 Task: Open Card Card0000000065 in Board Board0000000017 in Workspace WS0000000006 in Trello. Add Member mailaustralia7@gmail.com to Card Card0000000065 in Board Board0000000017 in Workspace WS0000000006 in Trello. Add Purple Label titled Label0000000065 to Card Card0000000065 in Board Board0000000017 in Workspace WS0000000006 in Trello. Add Checklist CL0000000065 to Card Card0000000065 in Board Board0000000017 in Workspace WS0000000006 in Trello. Add Dates with Start Date as Aug 01 2023 and Due Date as Aug 31 2023 to Card Card0000000065 in Board Board0000000017 in Workspace WS0000000006 in Trello
Action: Mouse moved to (373, 425)
Screenshot: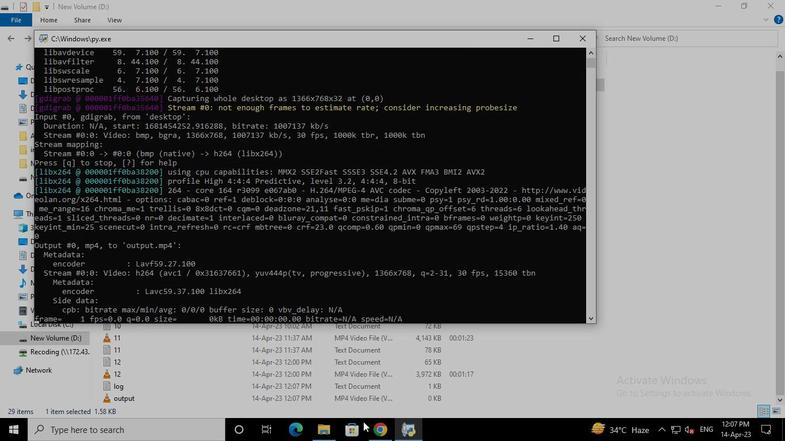 
Action: Mouse pressed left at (373, 425)
Screenshot: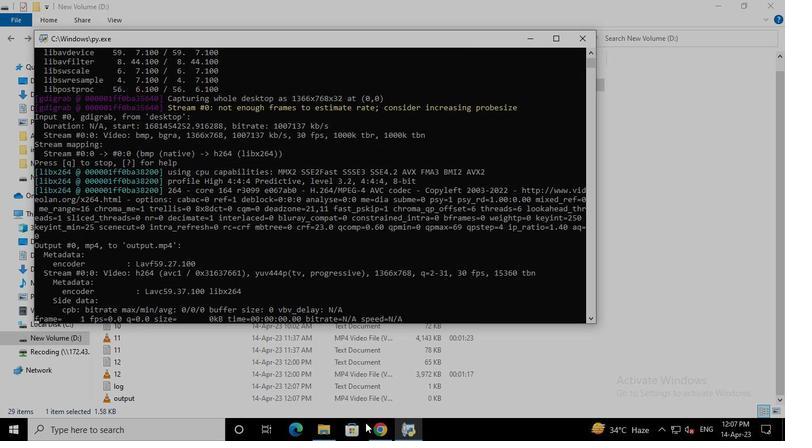 
Action: Mouse moved to (387, 295)
Screenshot: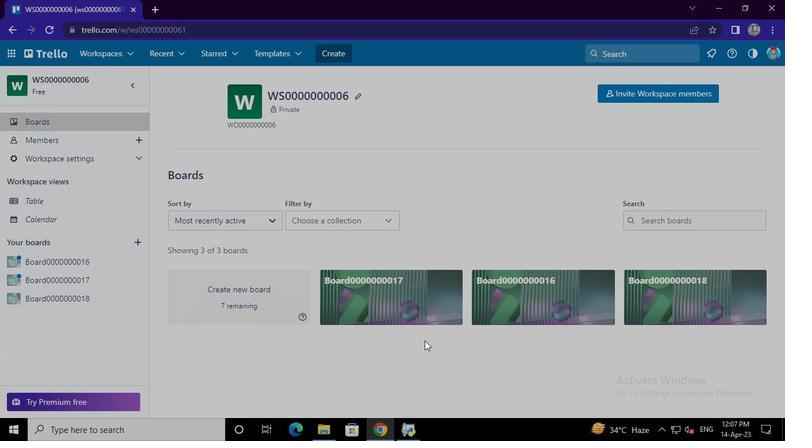 
Action: Mouse pressed left at (387, 295)
Screenshot: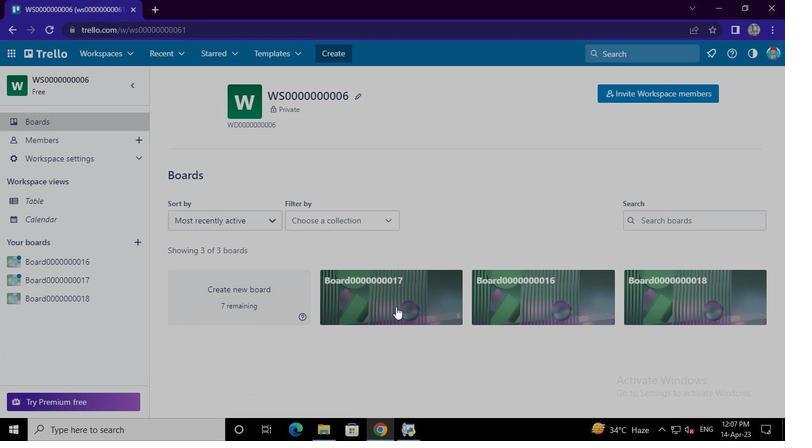 
Action: Mouse moved to (296, 127)
Screenshot: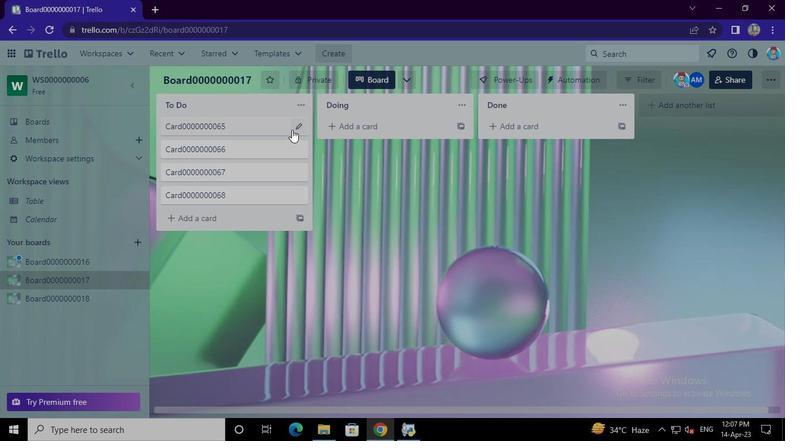 
Action: Mouse pressed left at (296, 127)
Screenshot: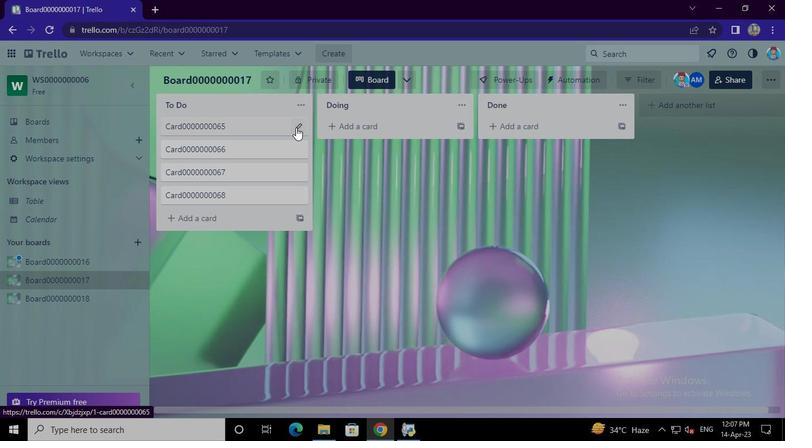 
Action: Mouse moved to (330, 130)
Screenshot: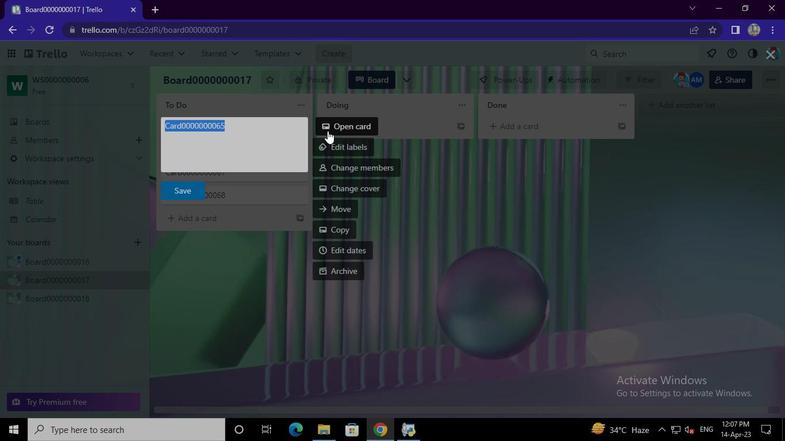 
Action: Mouse pressed left at (330, 130)
Screenshot: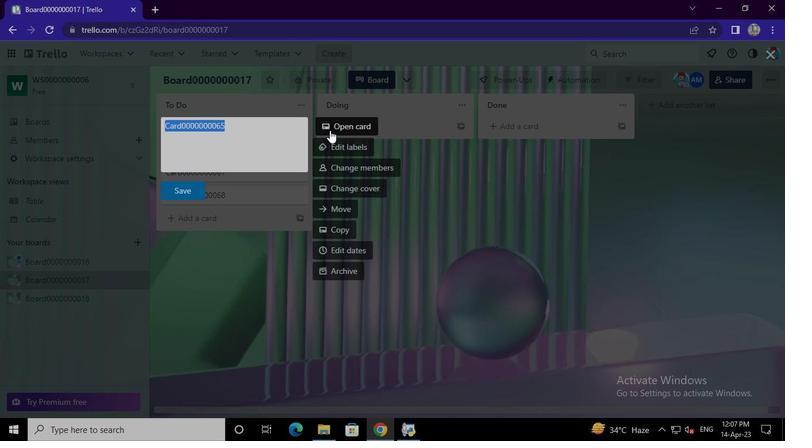 
Action: Mouse moved to (526, 188)
Screenshot: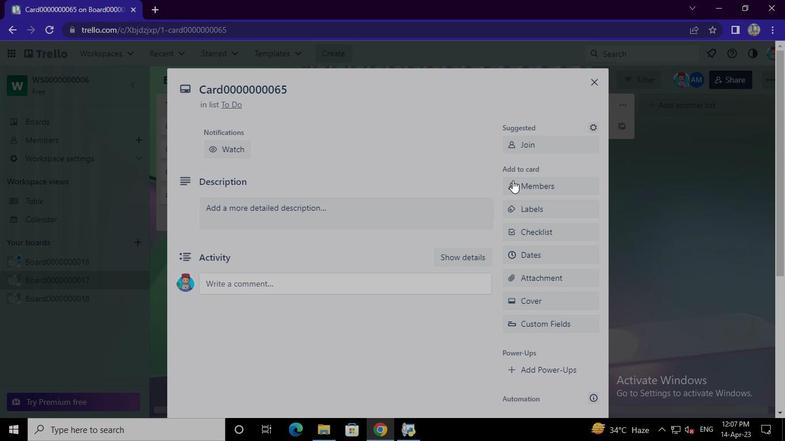 
Action: Mouse pressed left at (526, 188)
Screenshot: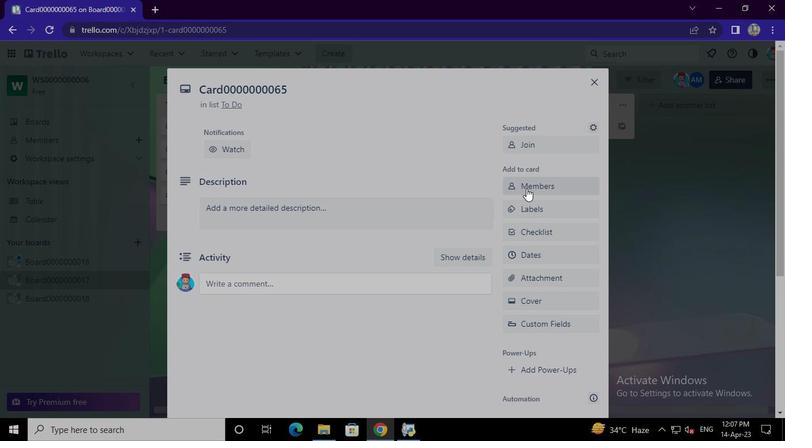 
Action: Mouse moved to (538, 239)
Screenshot: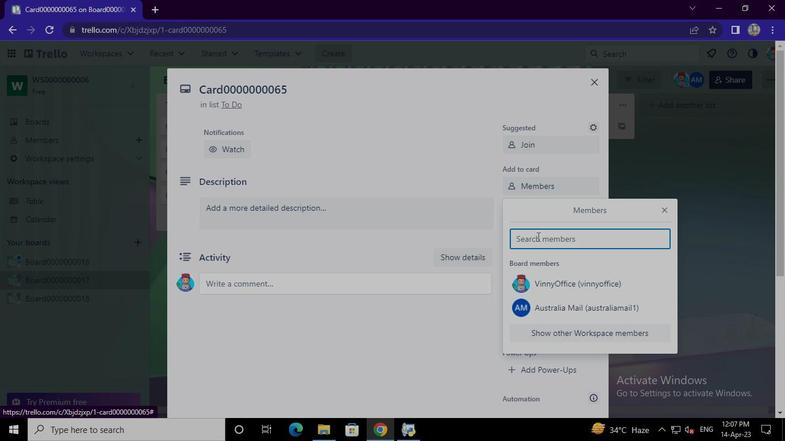 
Action: Mouse pressed left at (538, 239)
Screenshot: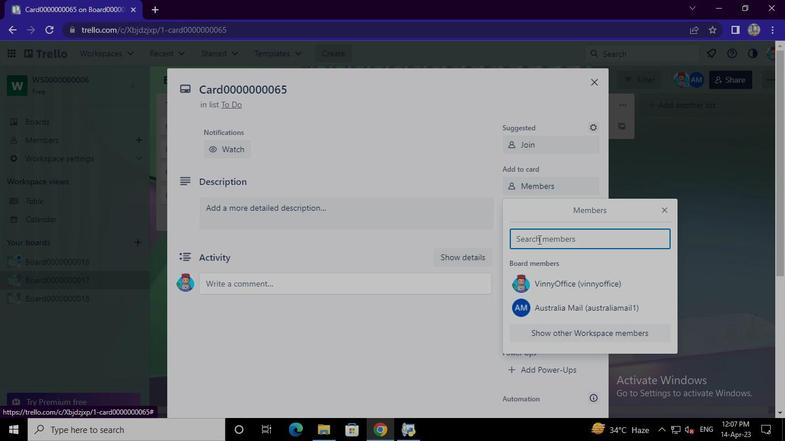 
Action: Mouse moved to (534, 240)
Screenshot: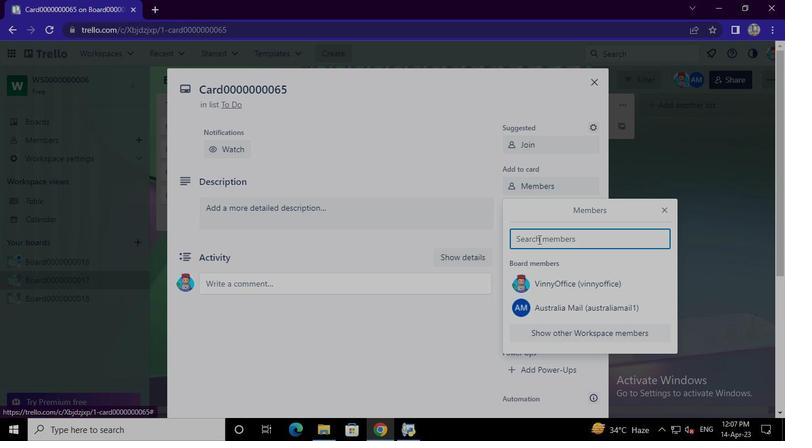 
Action: Keyboard Key.shift
Screenshot: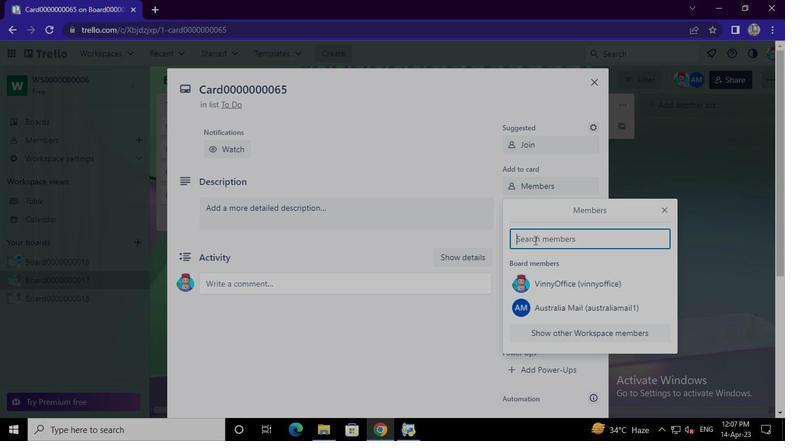 
Action: Keyboard M
Screenshot: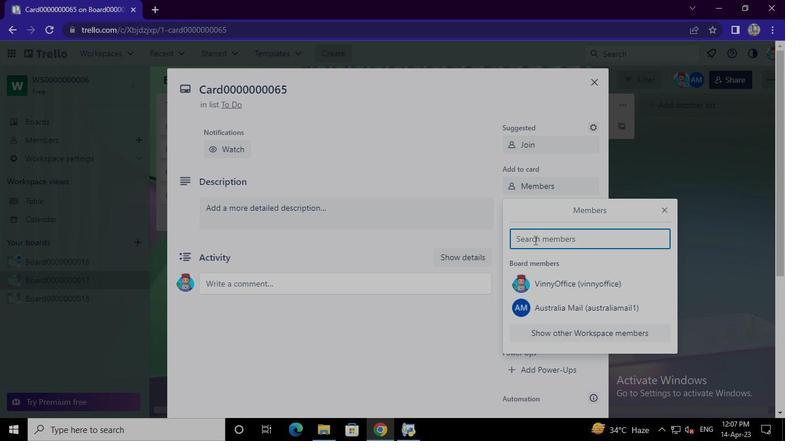 
Action: Keyboard a
Screenshot: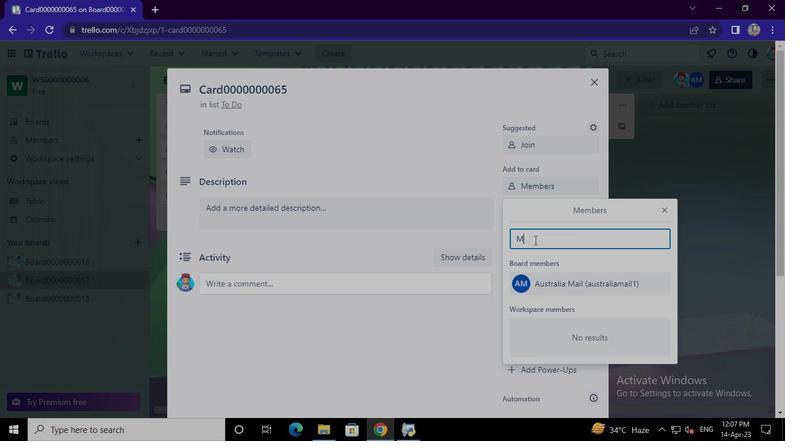 
Action: Keyboard i
Screenshot: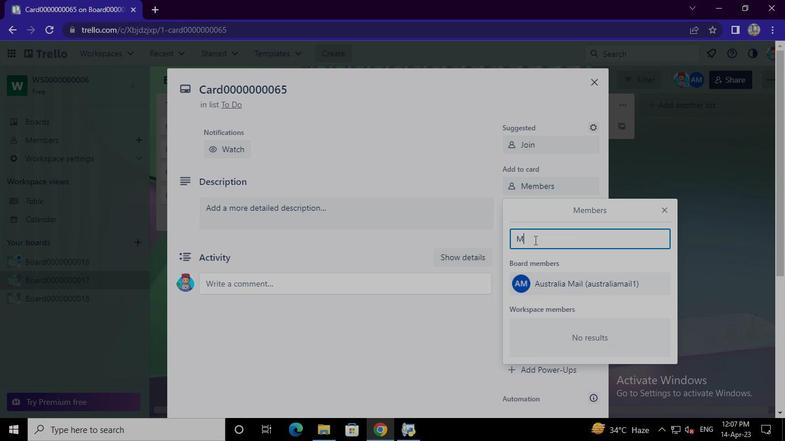 
Action: Keyboard l
Screenshot: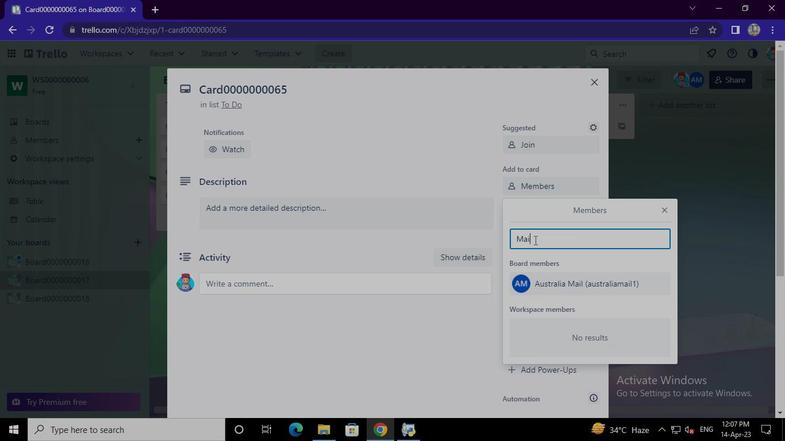 
Action: Keyboard a
Screenshot: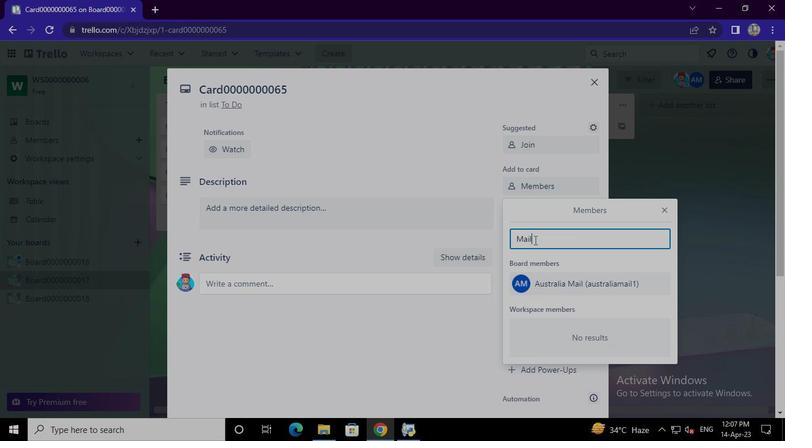 
Action: Keyboard y
Screenshot: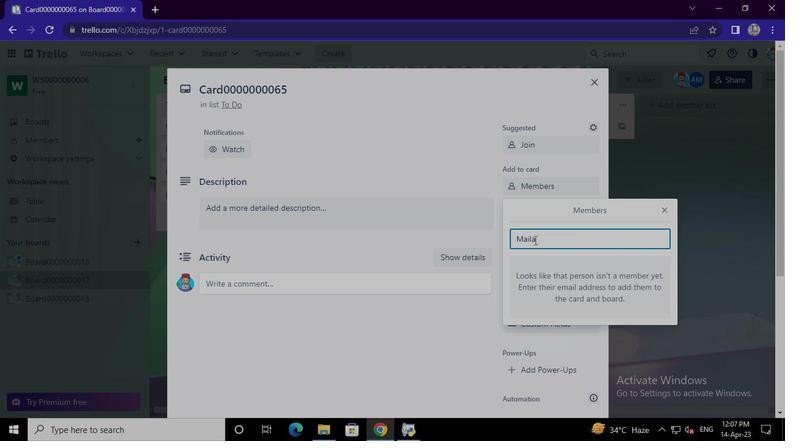 
Action: Keyboard Key.backspace
Screenshot: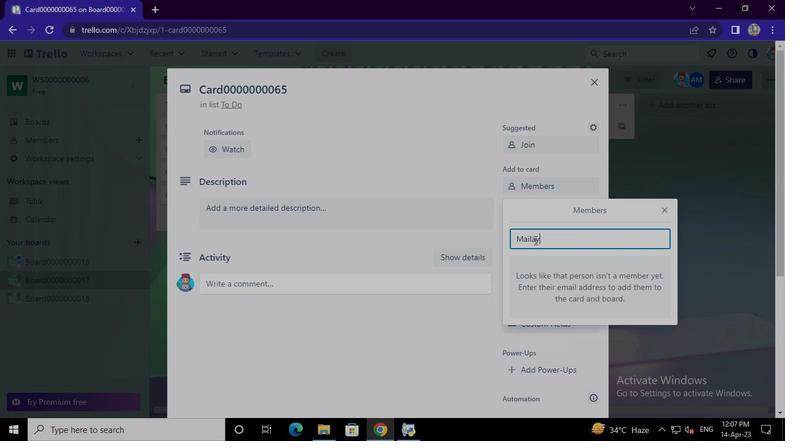 
Action: Keyboard u
Screenshot: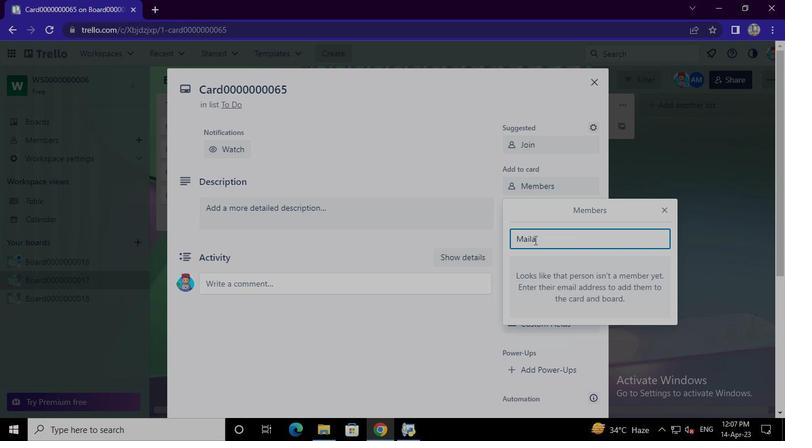 
Action: Keyboard s
Screenshot: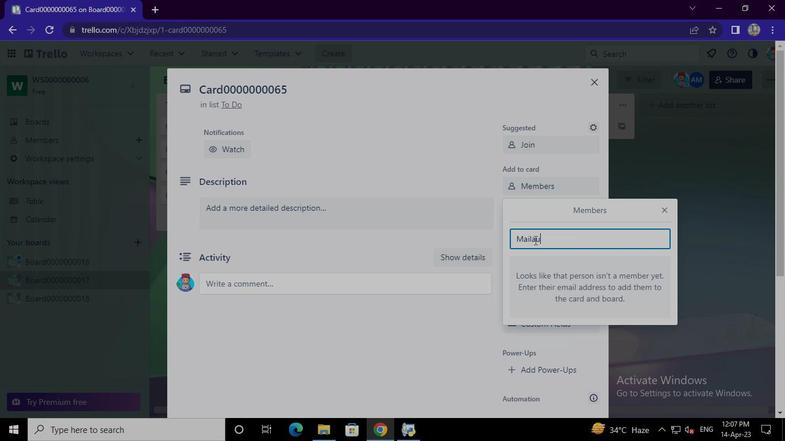 
Action: Keyboard t
Screenshot: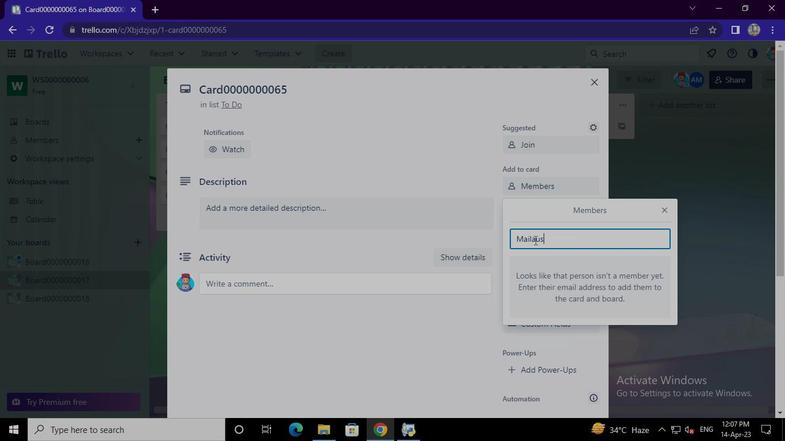 
Action: Keyboard r
Screenshot: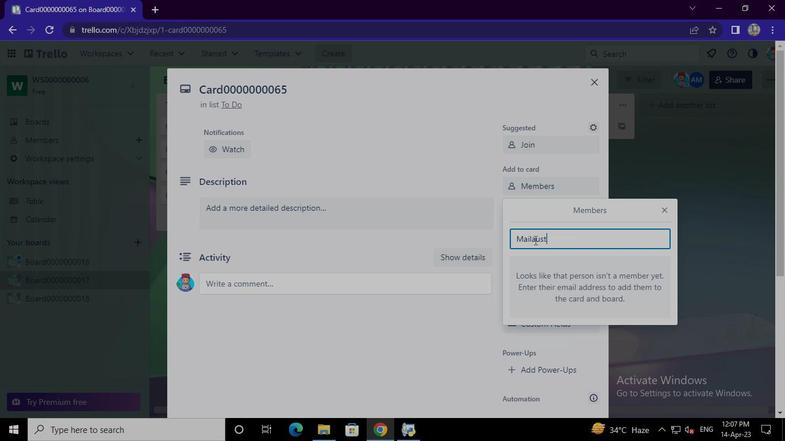 
Action: Keyboard a
Screenshot: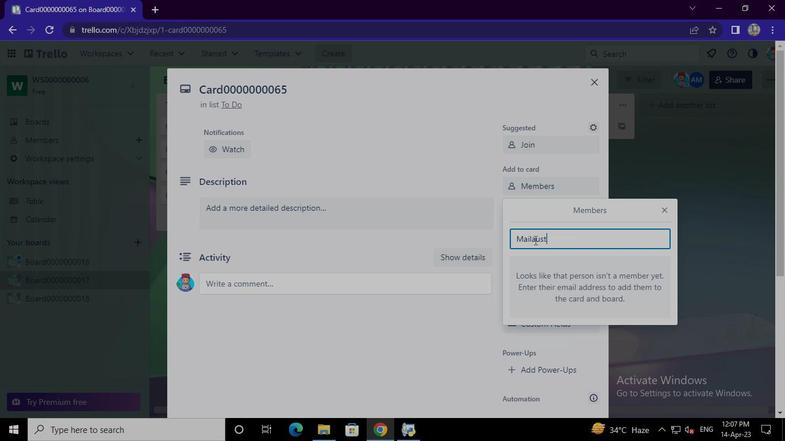 
Action: Keyboard l
Screenshot: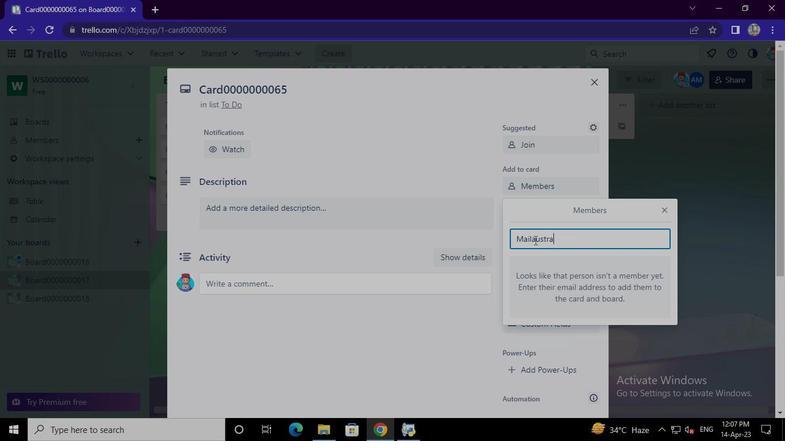 
Action: Keyboard i
Screenshot: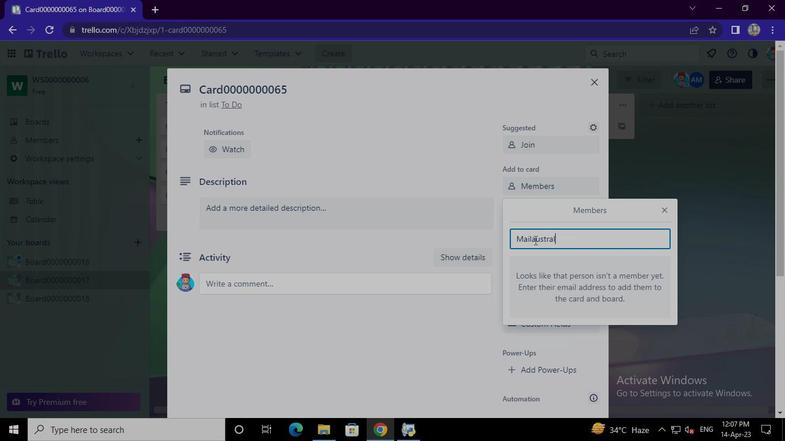 
Action: Keyboard a
Screenshot: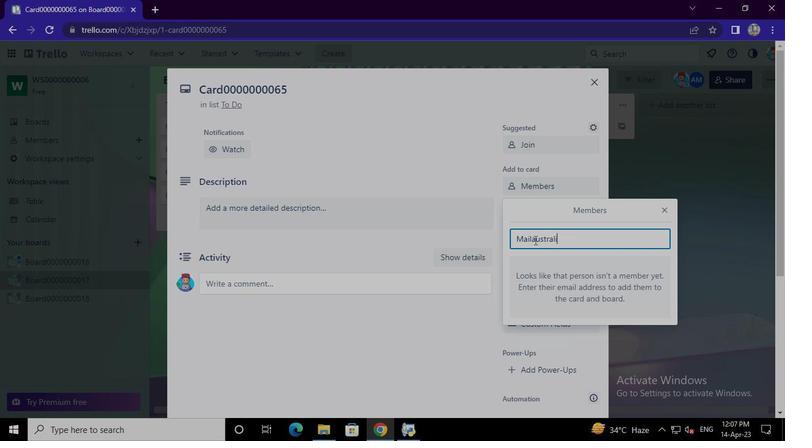 
Action: Keyboard <103>
Screenshot: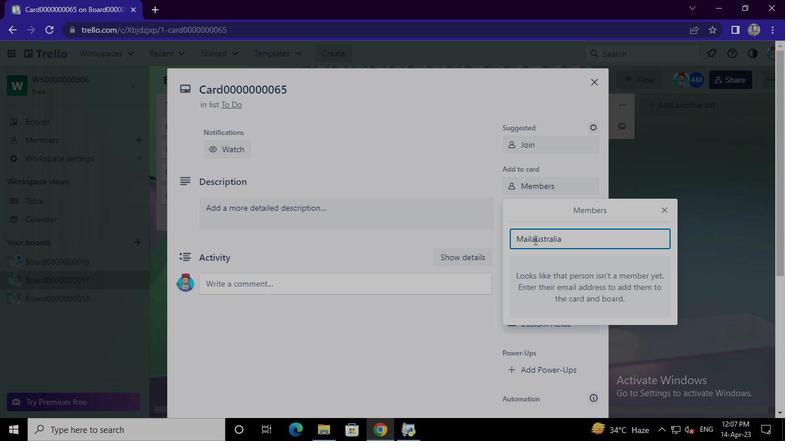 
Action: Keyboard Key.shift
Screenshot: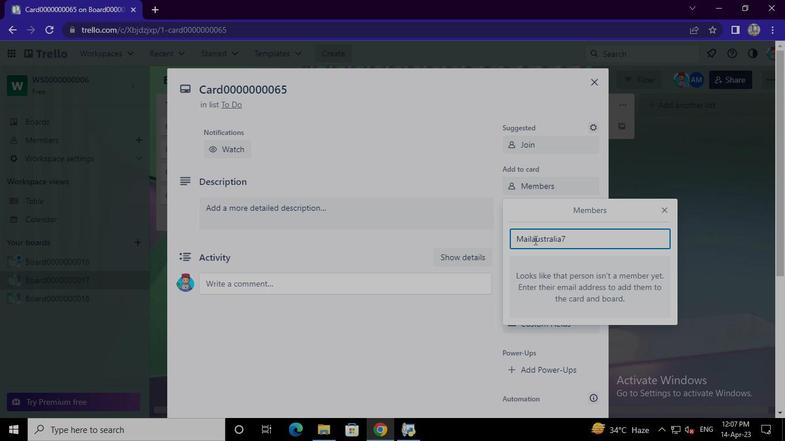 
Action: Keyboard Key.shift
Screenshot: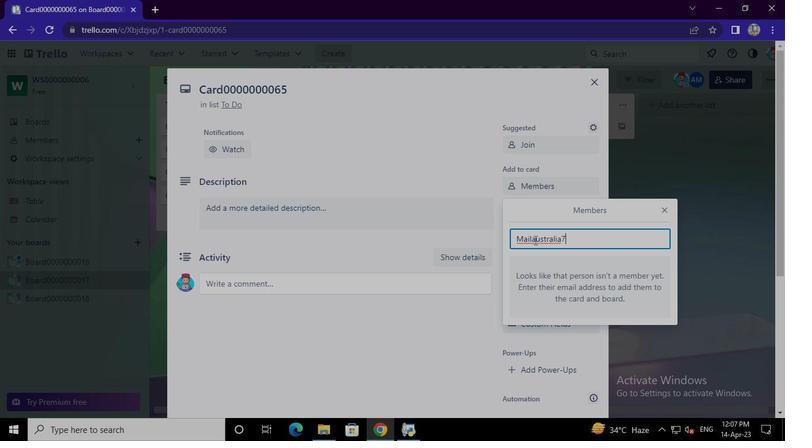
Action: Keyboard Key.shift
Screenshot: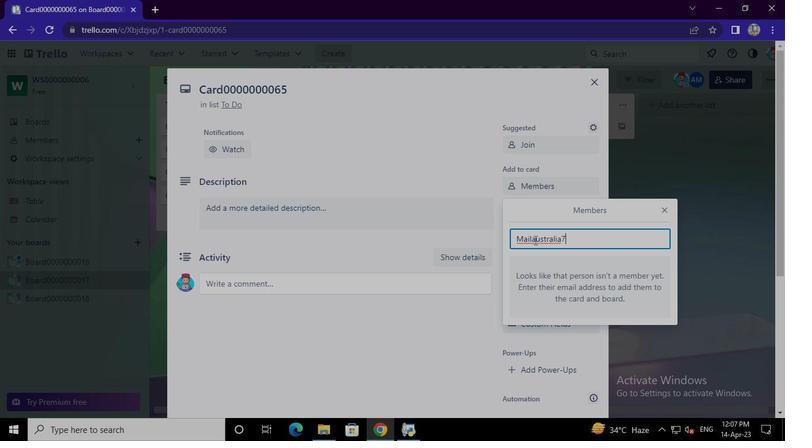 
Action: Keyboard Key.shift
Screenshot: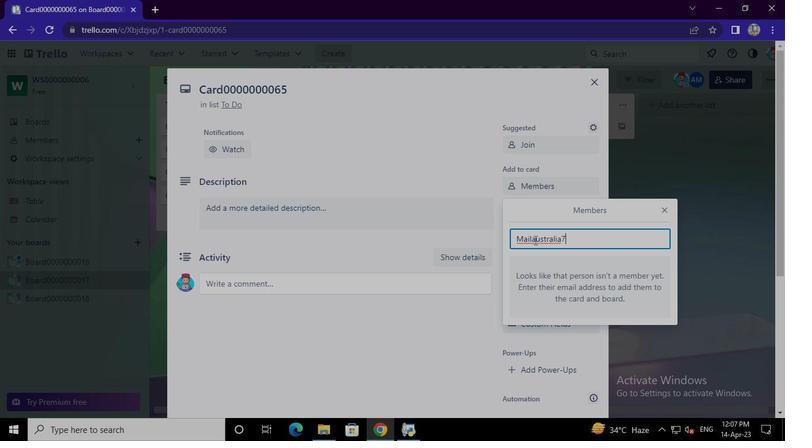 
Action: Keyboard Key.shift
Screenshot: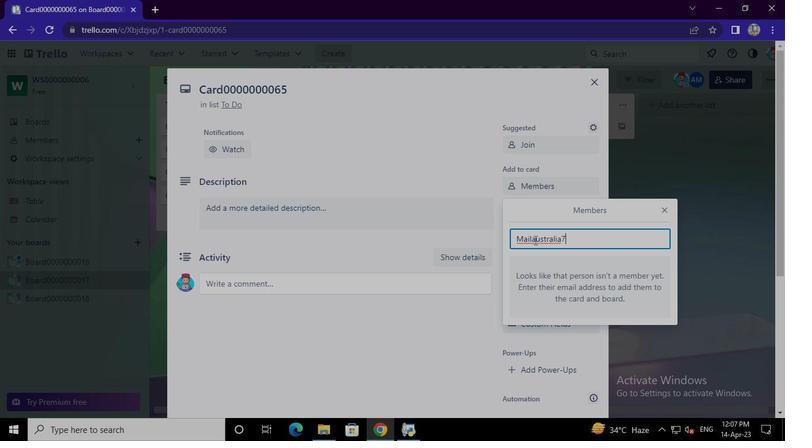 
Action: Keyboard Key.shift
Screenshot: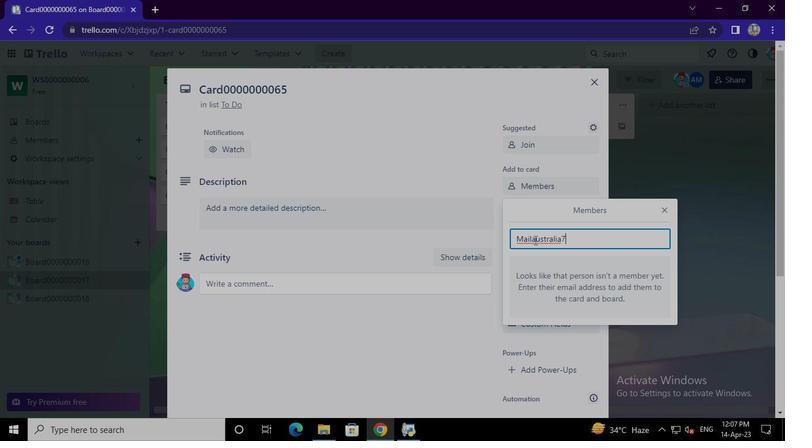 
Action: Keyboard Key.shift
Screenshot: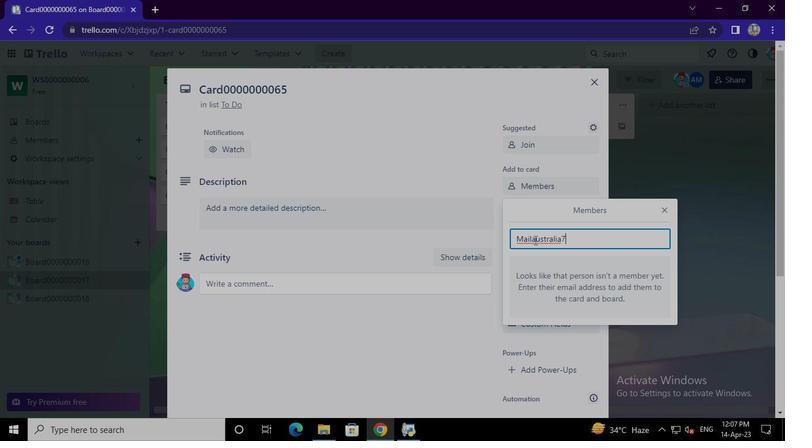
Action: Keyboard Key.shift
Screenshot: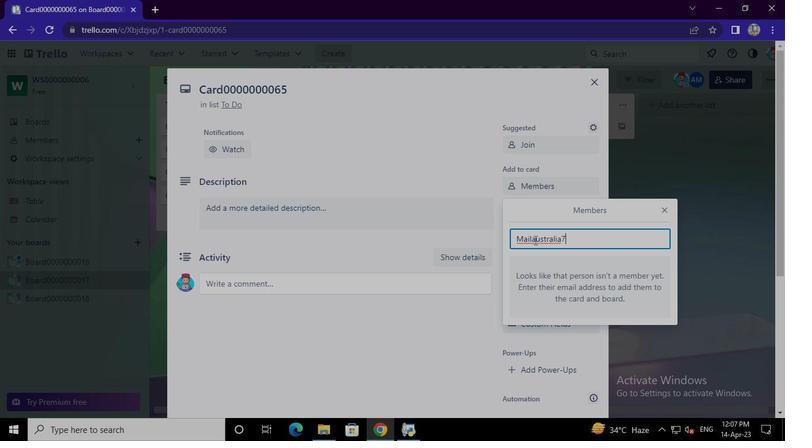 
Action: Keyboard @
Screenshot: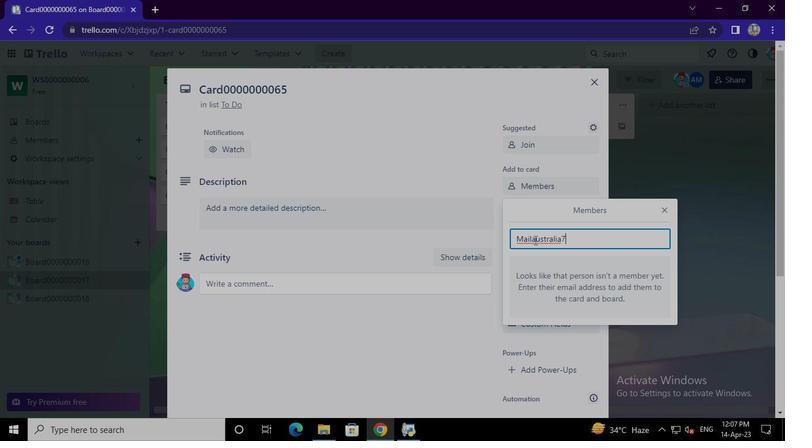 
Action: Keyboard g
Screenshot: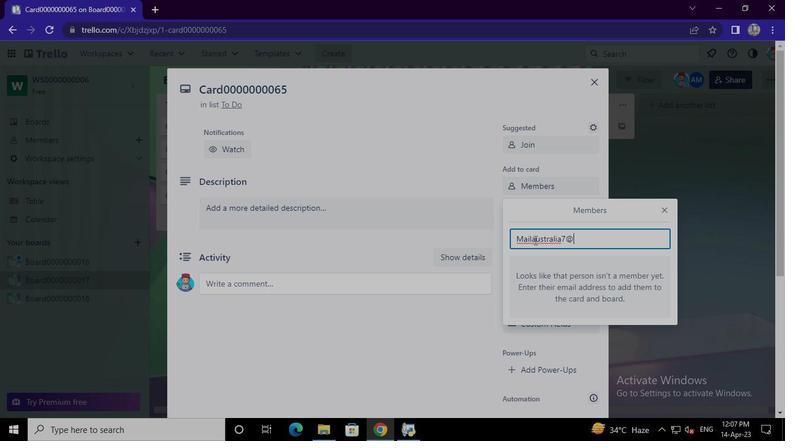 
Action: Keyboard m
Screenshot: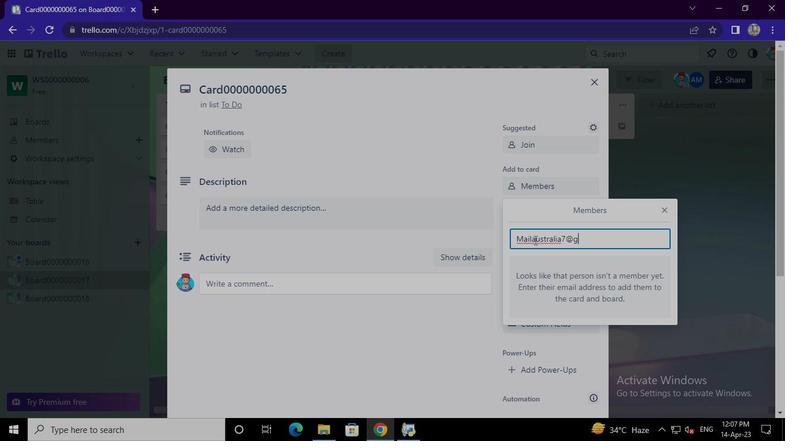
Action: Keyboard a
Screenshot: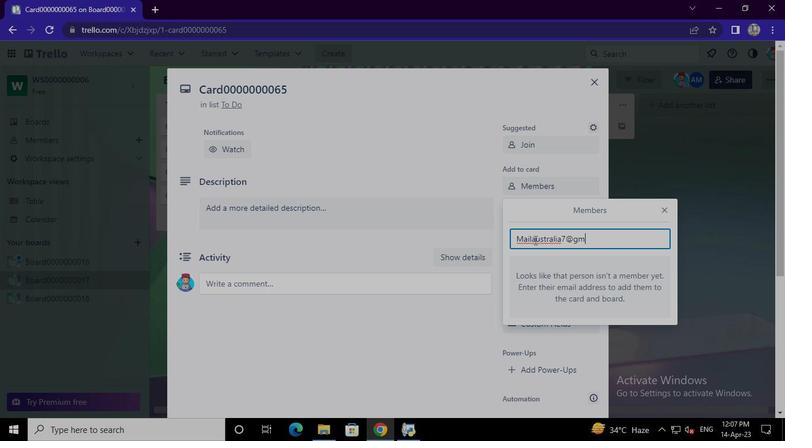 
Action: Keyboard i
Screenshot: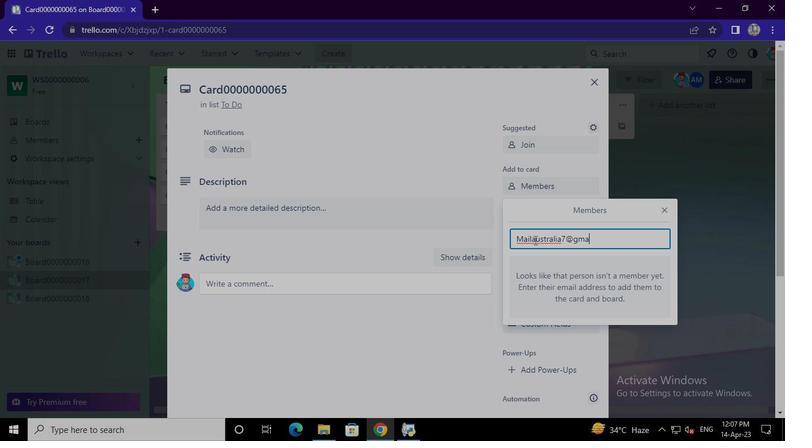 
Action: Keyboard l
Screenshot: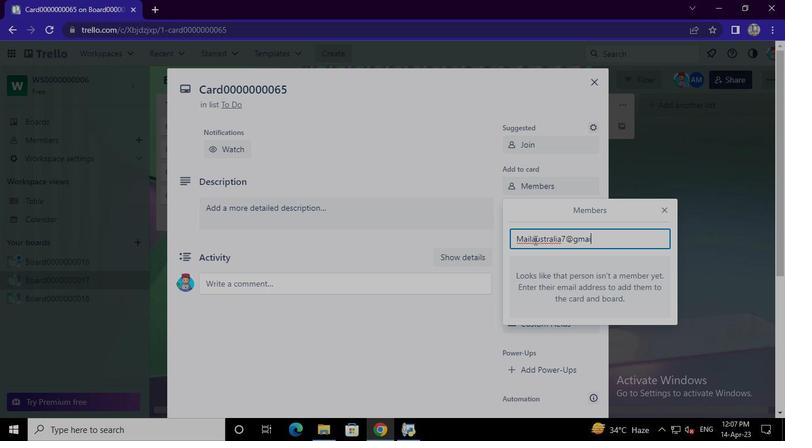 
Action: Keyboard .
Screenshot: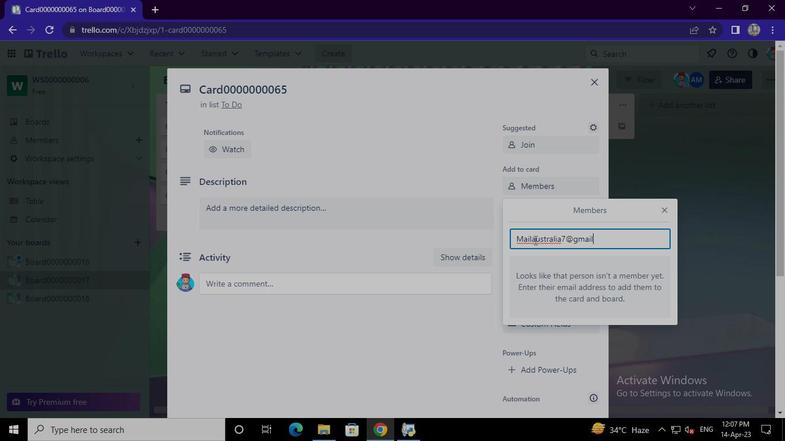 
Action: Keyboard c
Screenshot: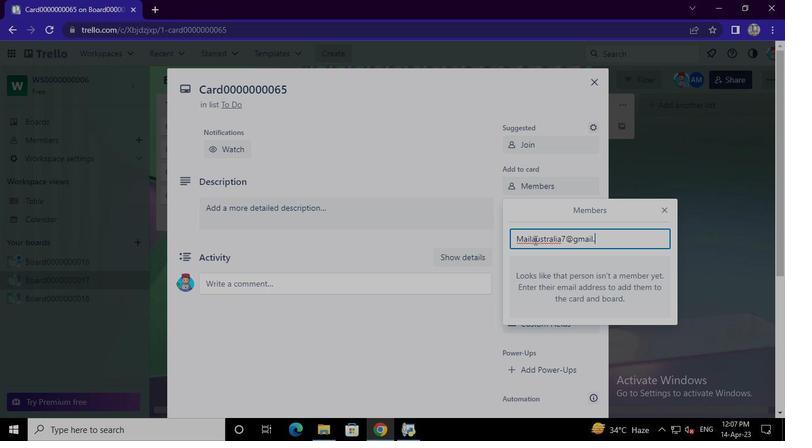 
Action: Keyboard o
Screenshot: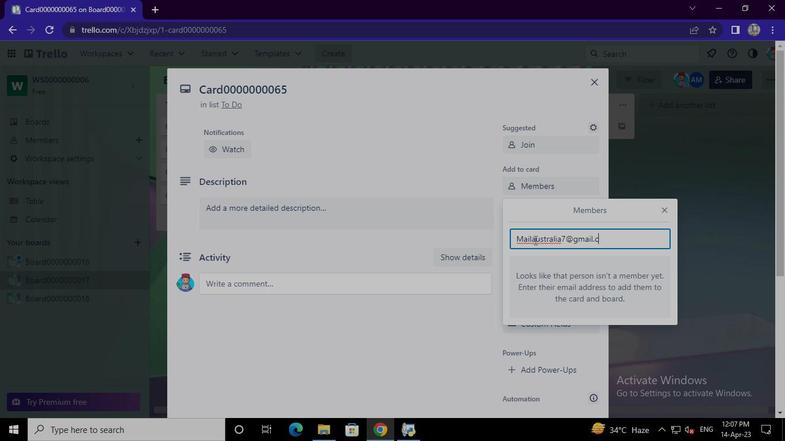 
Action: Keyboard m
Screenshot: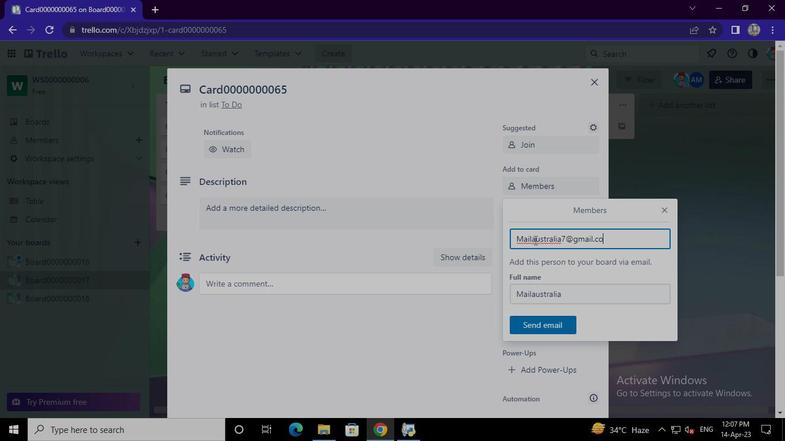 
Action: Mouse moved to (563, 324)
Screenshot: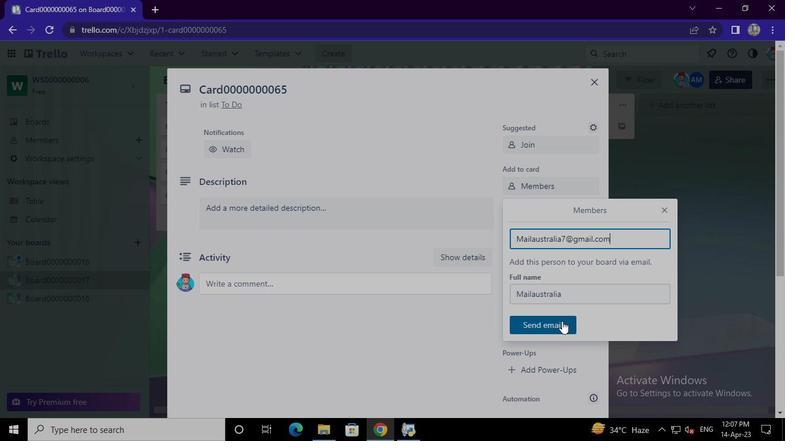 
Action: Mouse pressed left at (563, 324)
Screenshot: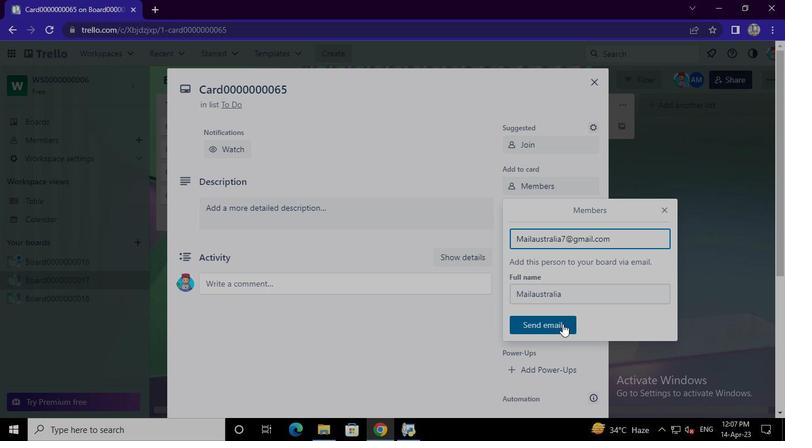 
Action: Mouse moved to (536, 212)
Screenshot: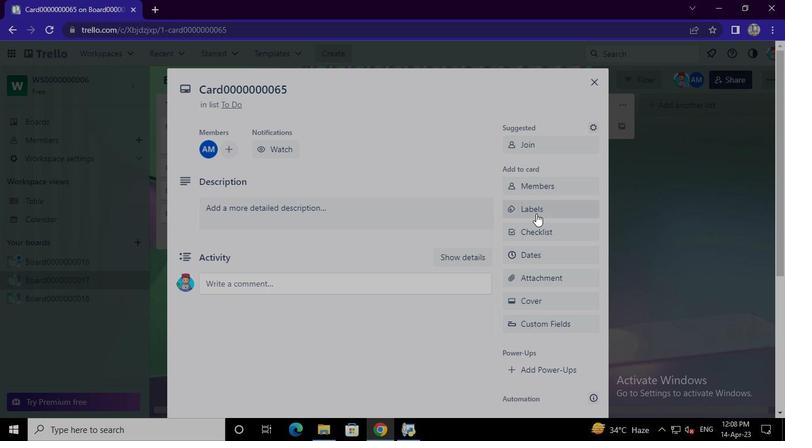 
Action: Mouse pressed left at (536, 212)
Screenshot: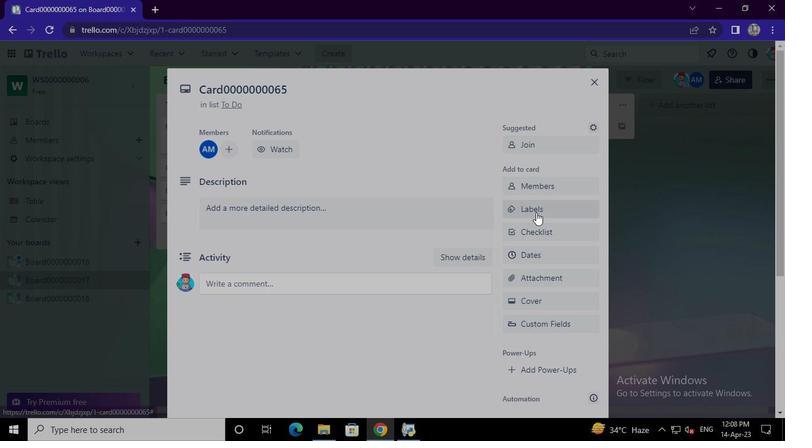 
Action: Mouse moved to (549, 108)
Screenshot: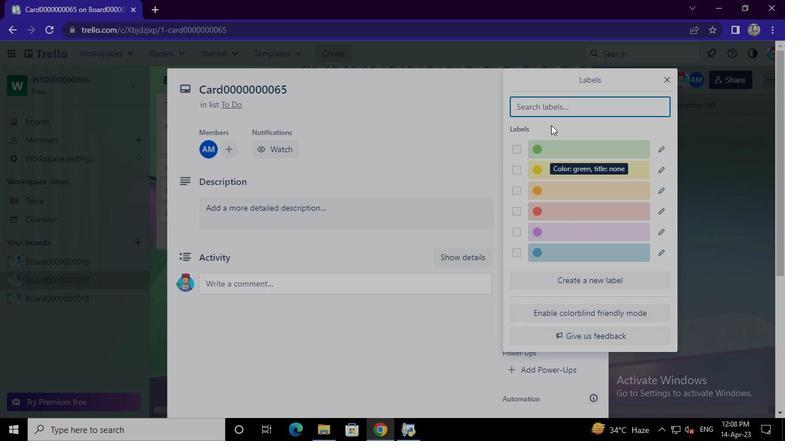 
Action: Mouse pressed left at (549, 108)
Screenshot: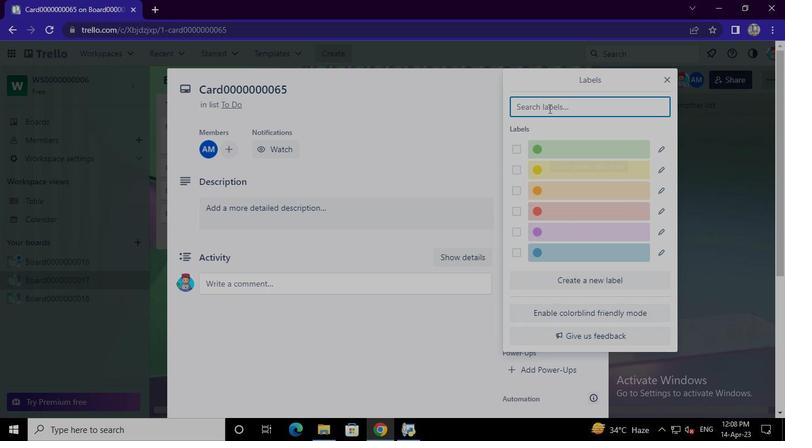 
Action: Mouse moved to (553, 104)
Screenshot: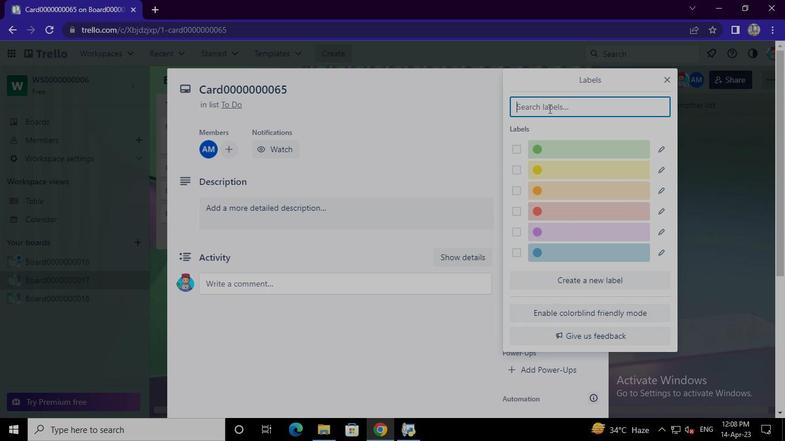 
Action: Keyboard Key.shift
Screenshot: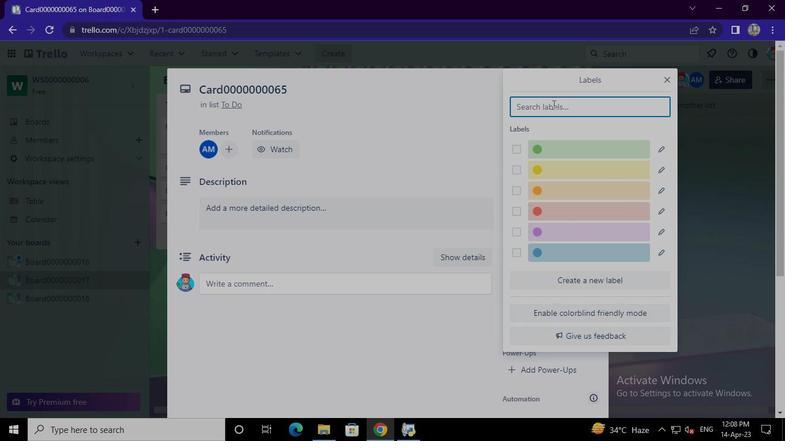 
Action: Keyboard L
Screenshot: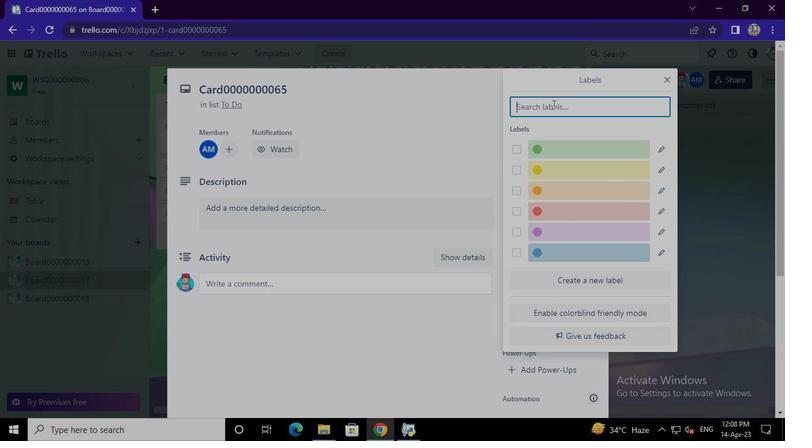 
Action: Keyboard a
Screenshot: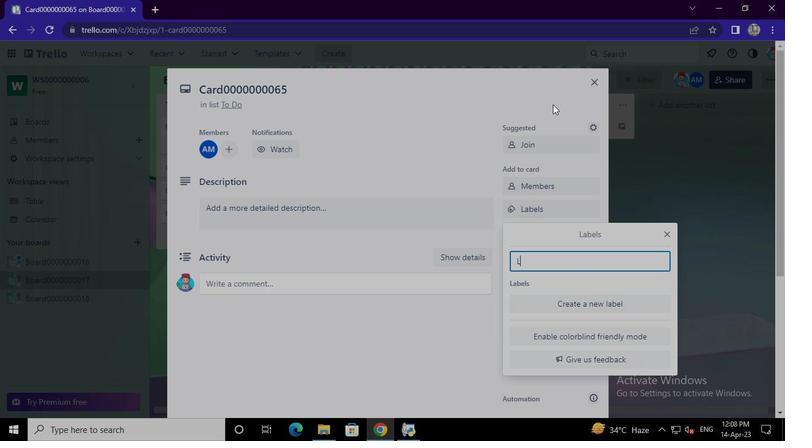 
Action: Keyboard b
Screenshot: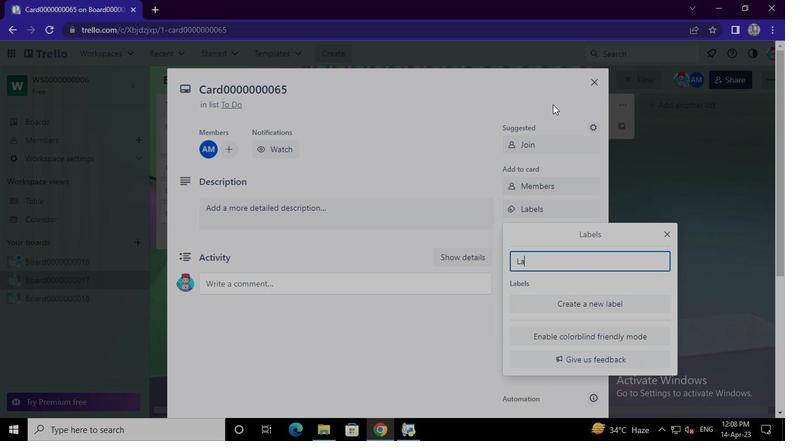 
Action: Keyboard e
Screenshot: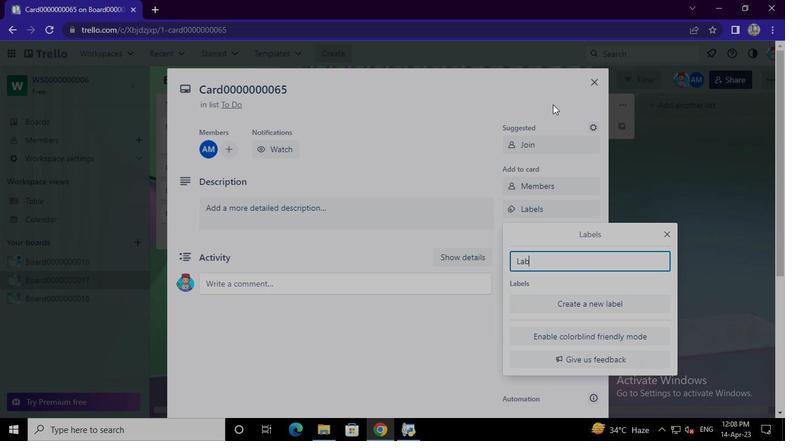 
Action: Keyboard l
Screenshot: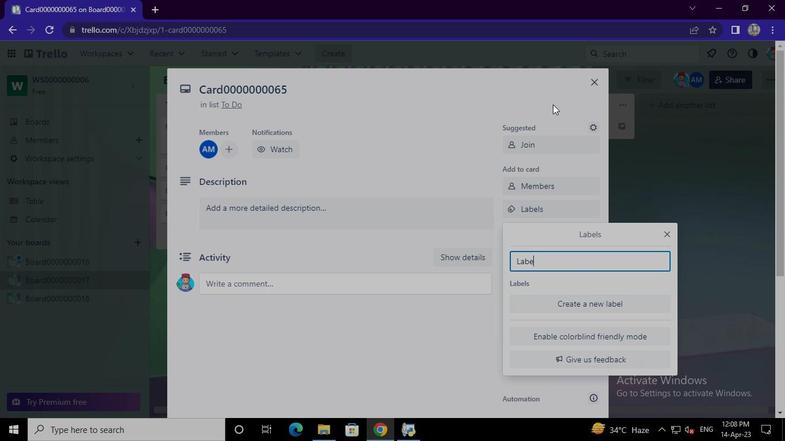 
Action: Keyboard <96>
Screenshot: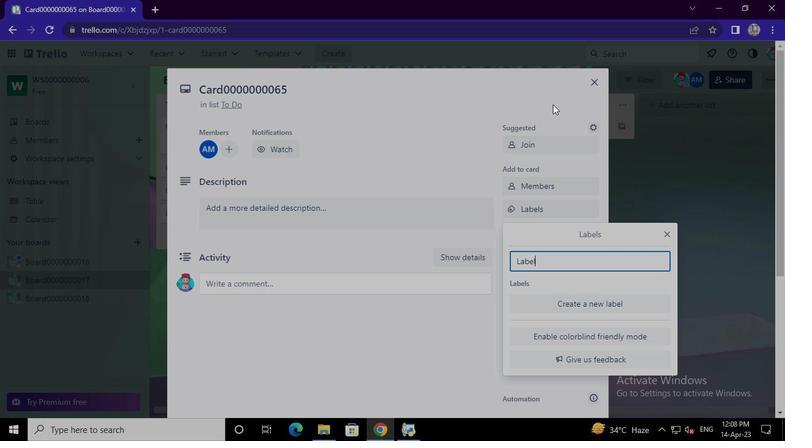 
Action: Keyboard <96>
Screenshot: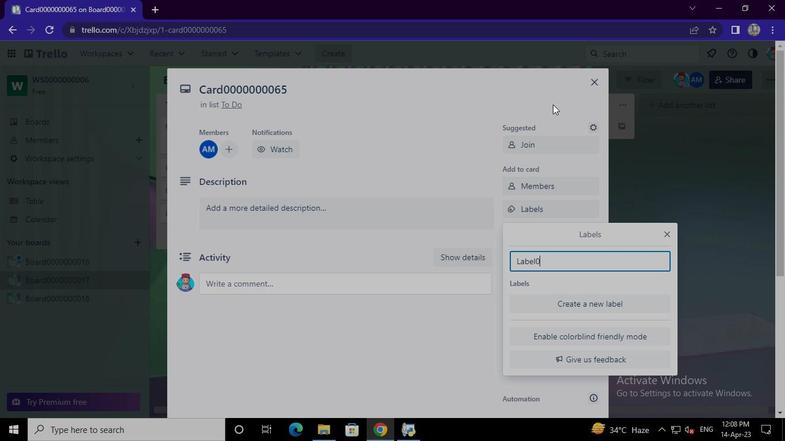 
Action: Keyboard <96>
Screenshot: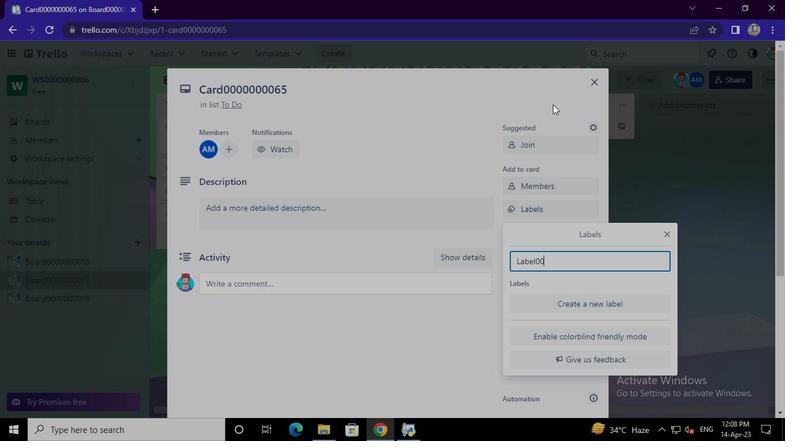 
Action: Keyboard <96>
Screenshot: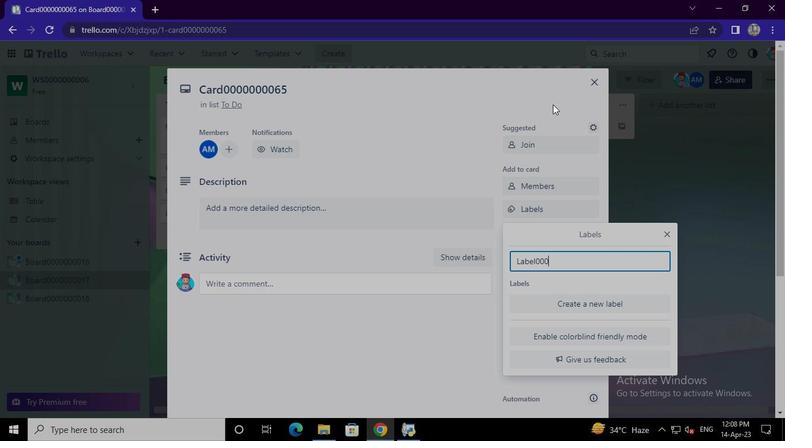 
Action: Keyboard <96>
Screenshot: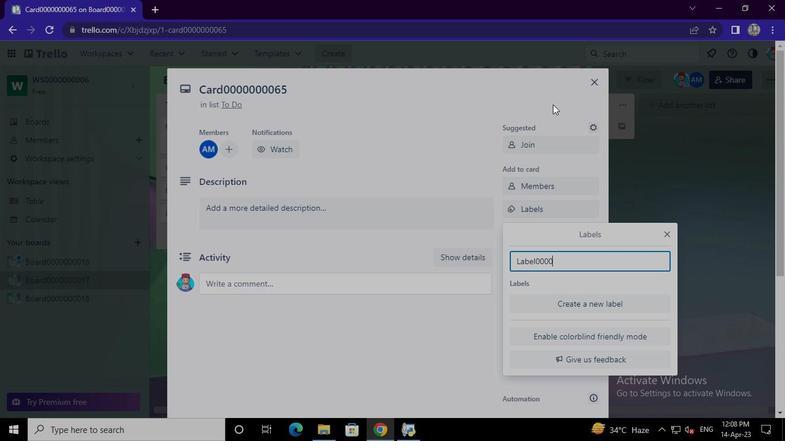 
Action: Keyboard <96>
Screenshot: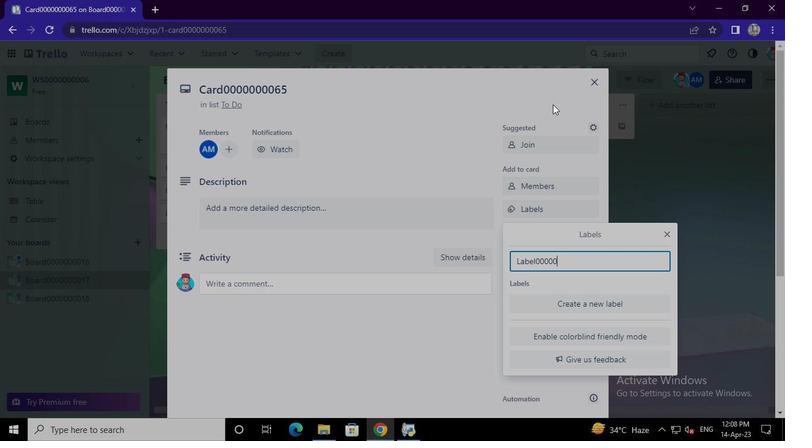 
Action: Keyboard <96>
Screenshot: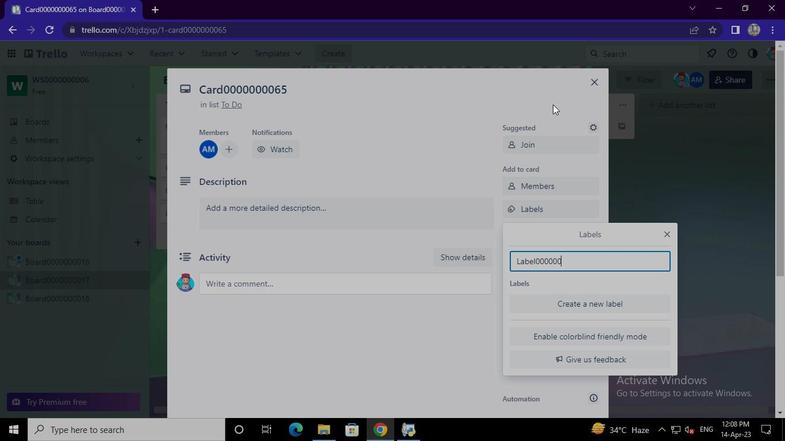 
Action: Keyboard <96>
Screenshot: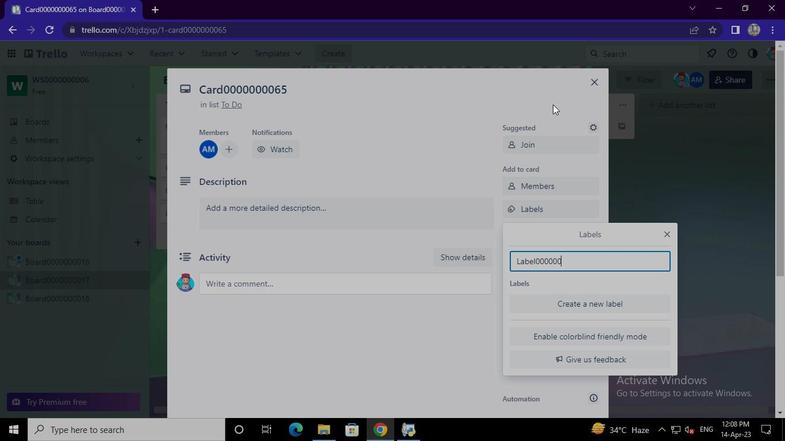 
Action: Keyboard <102>
Screenshot: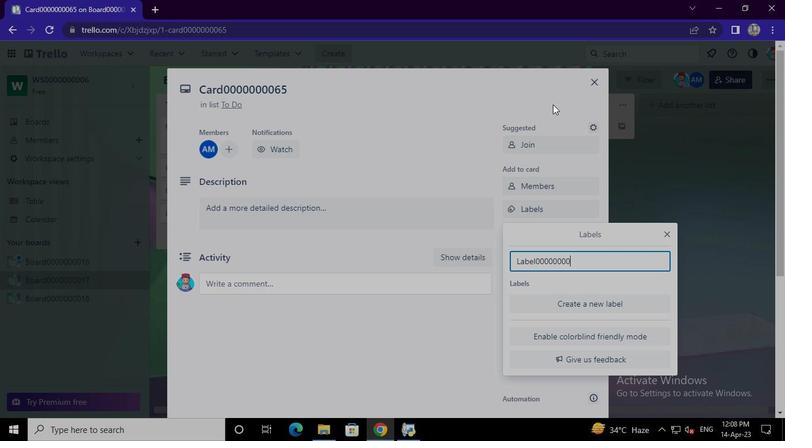 
Action: Keyboard <101>
Screenshot: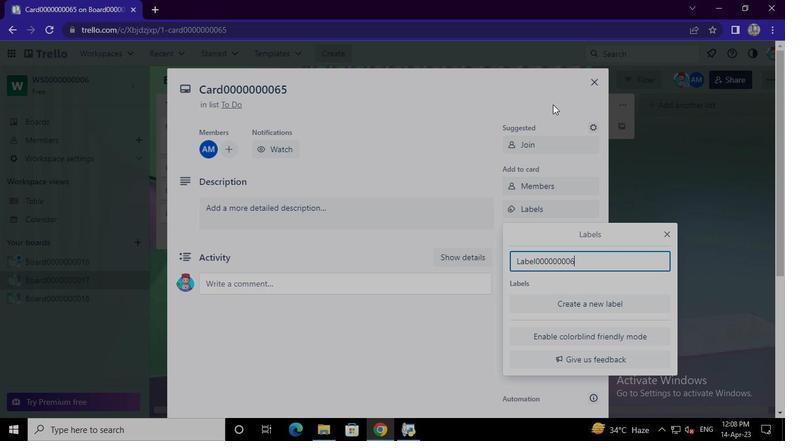 
Action: Mouse moved to (599, 300)
Screenshot: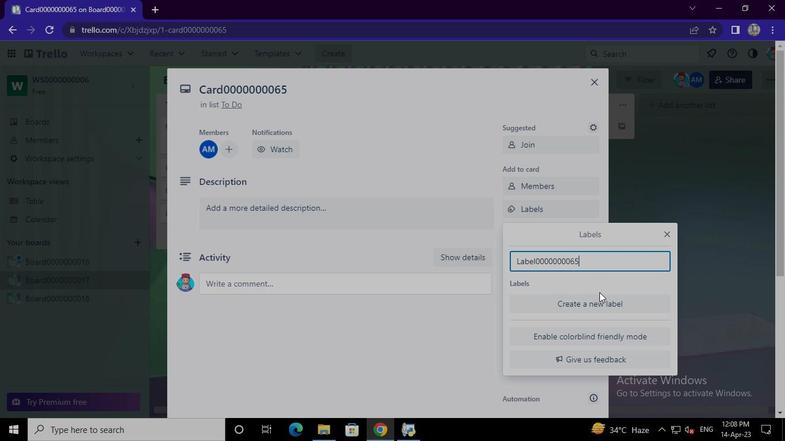 
Action: Mouse pressed left at (599, 300)
Screenshot: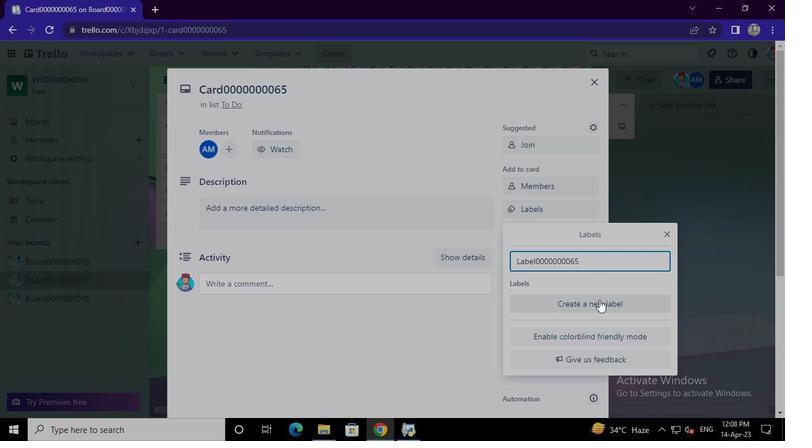 
Action: Mouse moved to (657, 247)
Screenshot: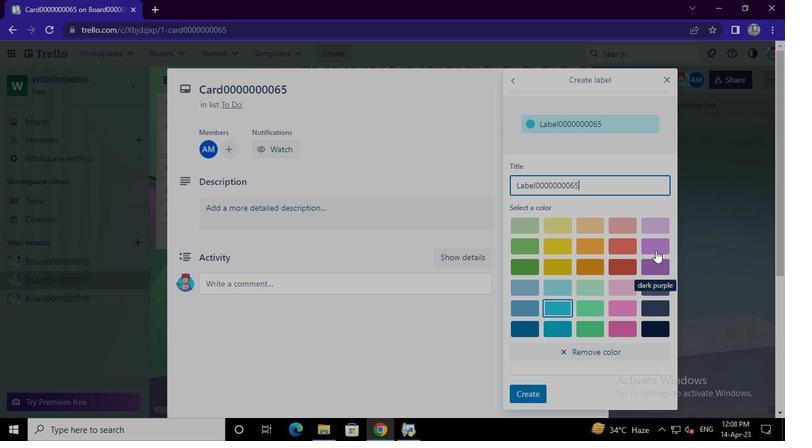 
Action: Mouse pressed left at (657, 247)
Screenshot: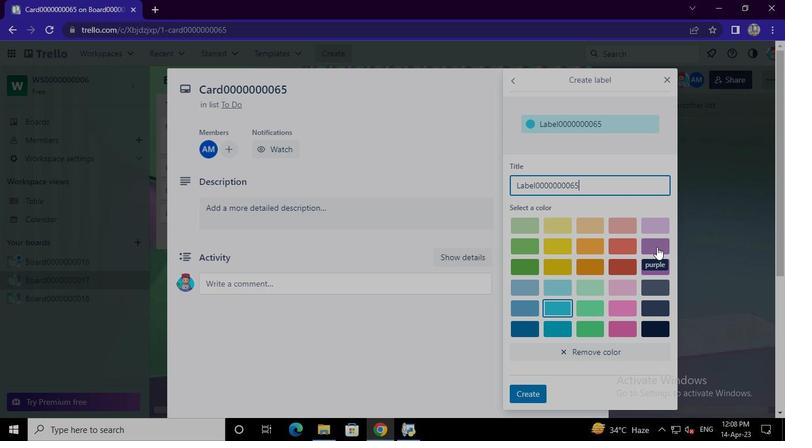 
Action: Mouse moved to (531, 394)
Screenshot: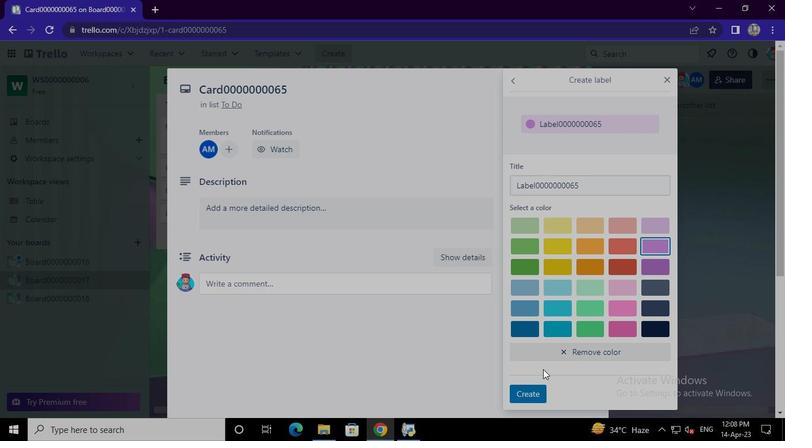 
Action: Mouse pressed left at (531, 394)
Screenshot: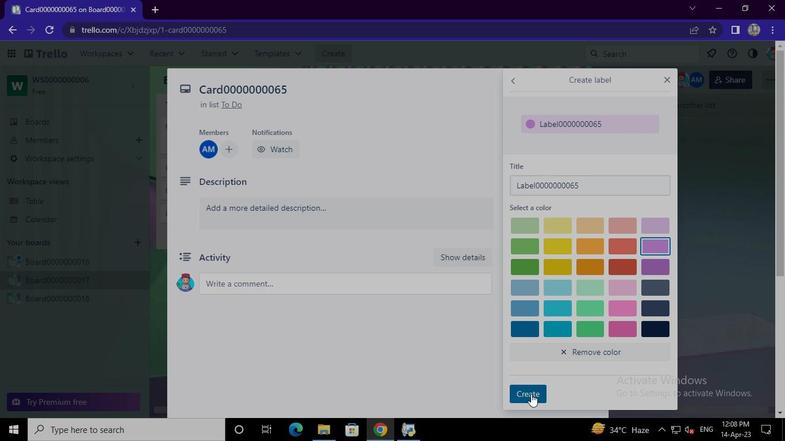 
Action: Mouse moved to (667, 76)
Screenshot: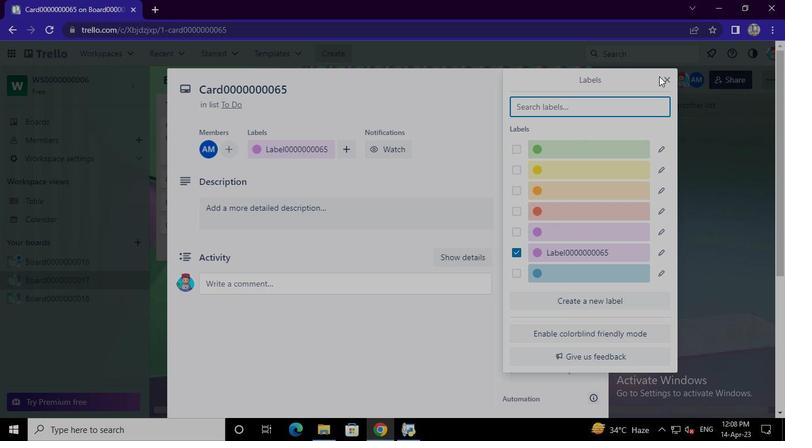 
Action: Mouse pressed left at (667, 76)
Screenshot: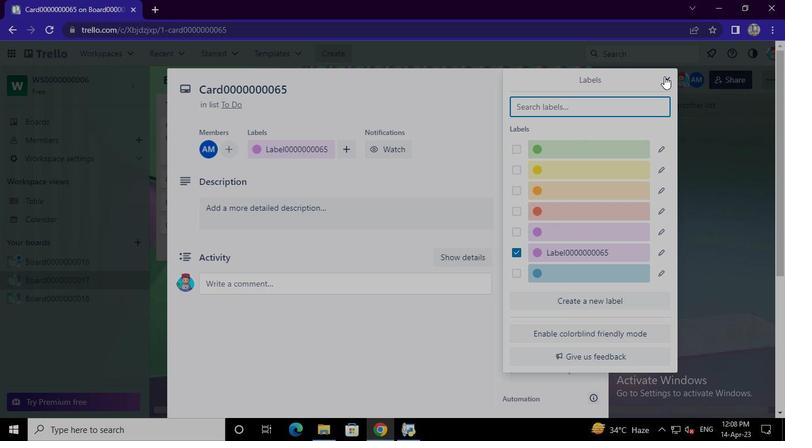 
Action: Mouse moved to (553, 234)
Screenshot: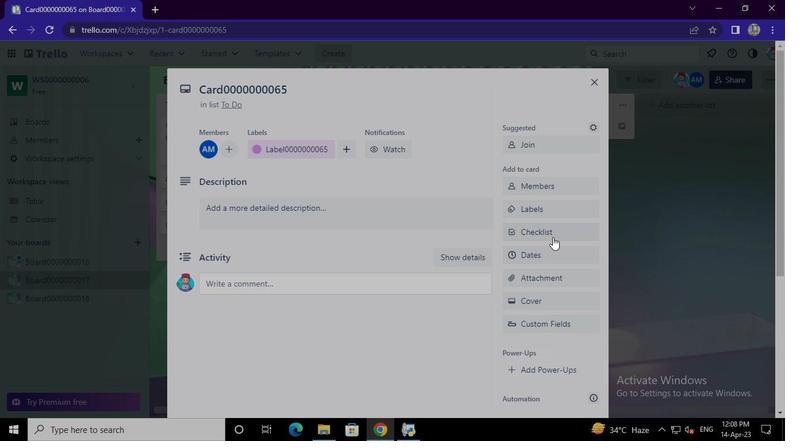 
Action: Mouse pressed left at (553, 234)
Screenshot: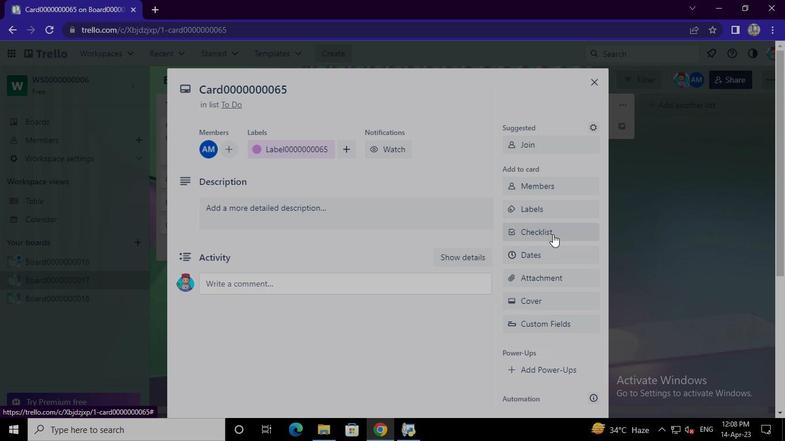 
Action: Mouse moved to (555, 293)
Screenshot: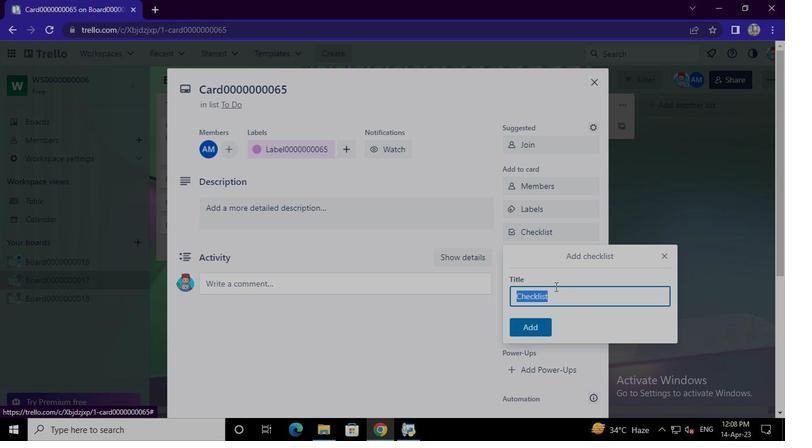 
Action: Mouse pressed left at (555, 293)
Screenshot: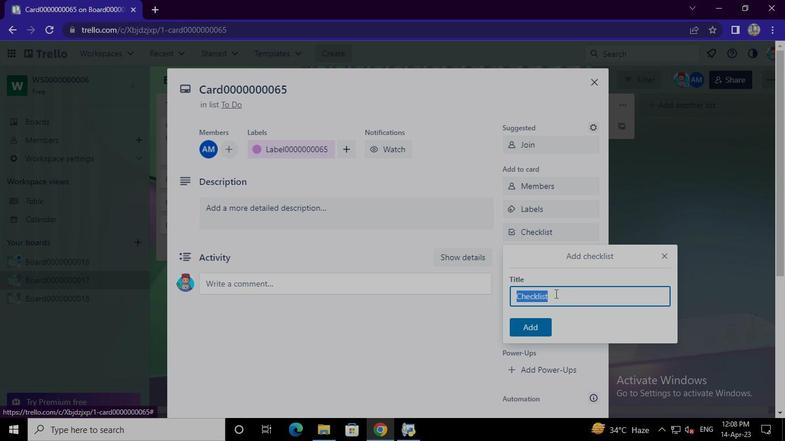 
Action: Mouse moved to (556, 293)
Screenshot: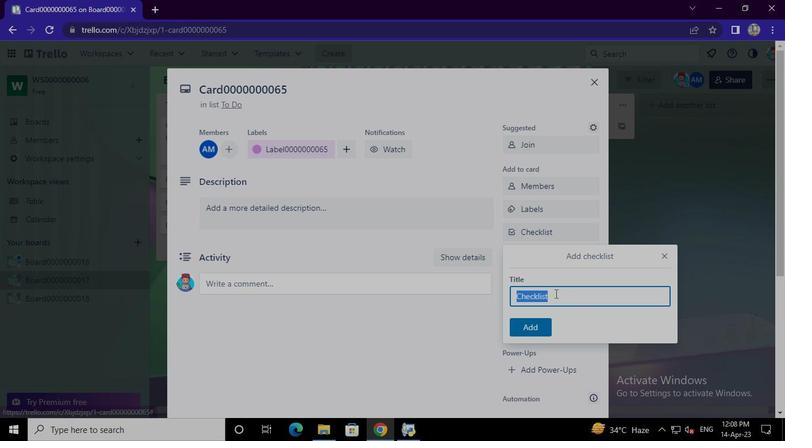 
Action: Keyboard Key.backspace
Screenshot: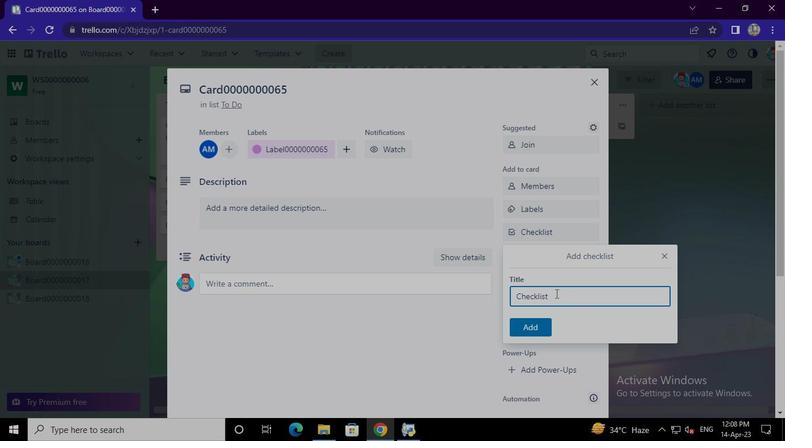 
Action: Keyboard Key.backspace
Screenshot: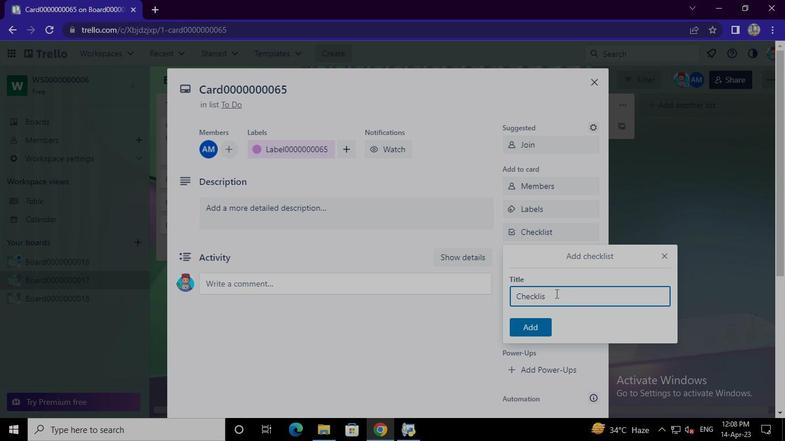 
Action: Keyboard Key.backspace
Screenshot: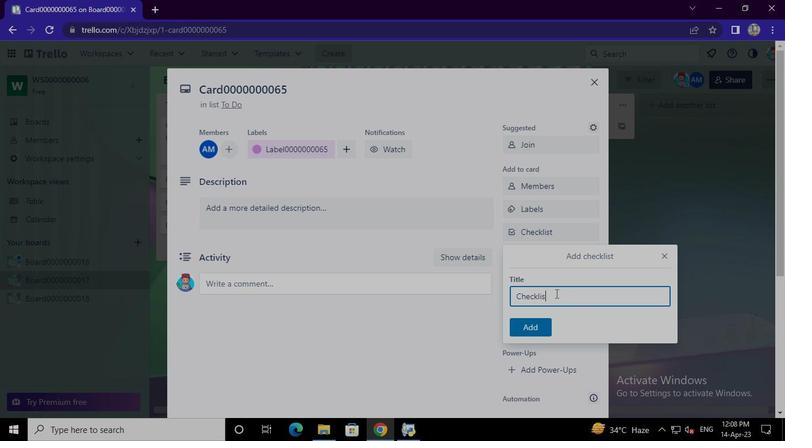 
Action: Keyboard Key.backspace
Screenshot: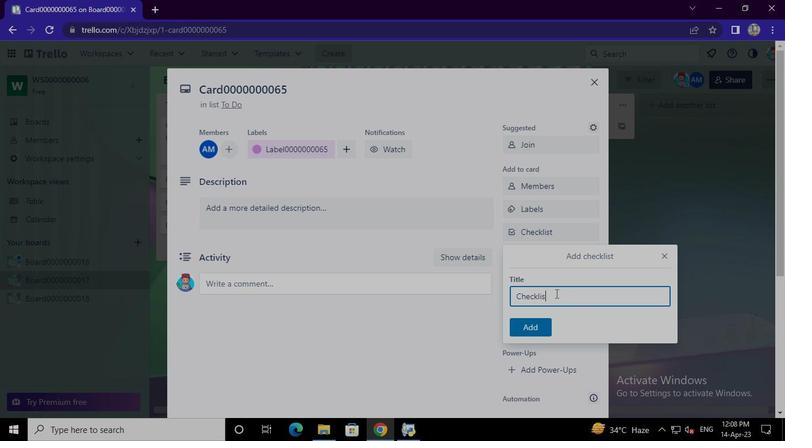 
Action: Keyboard Key.backspace
Screenshot: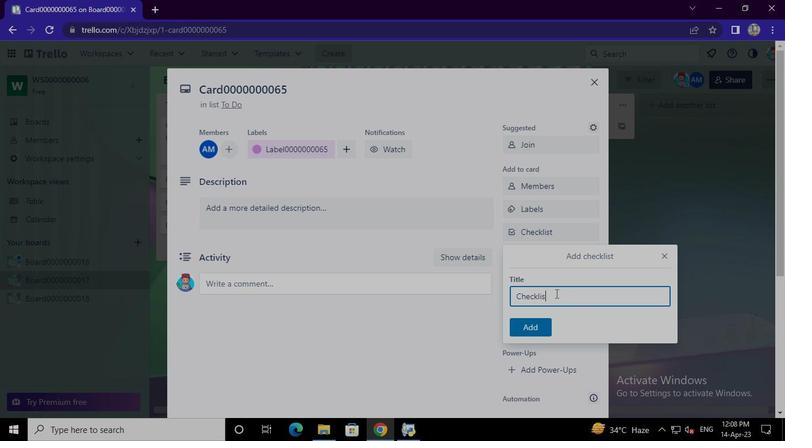 
Action: Keyboard Key.backspace
Screenshot: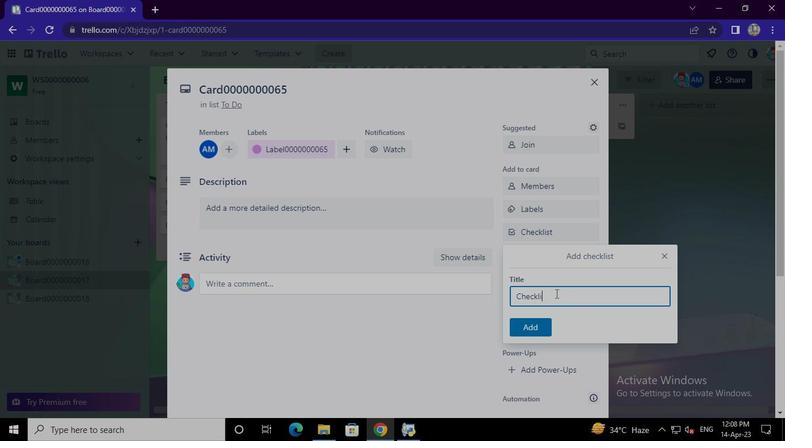 
Action: Keyboard Key.backspace
Screenshot: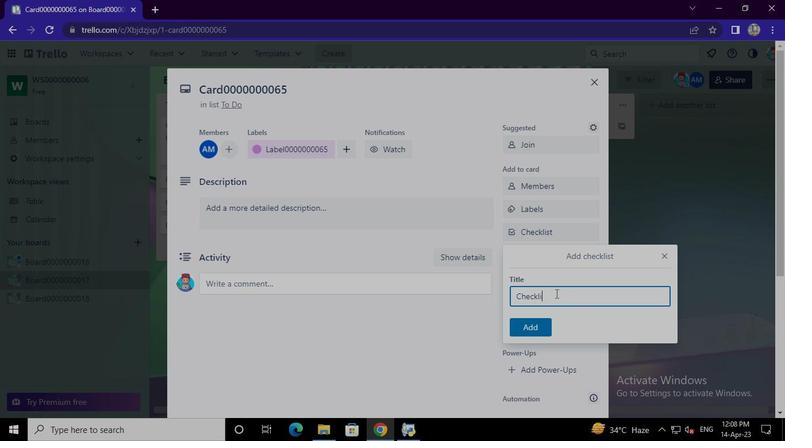 
Action: Keyboard Key.backspace
Screenshot: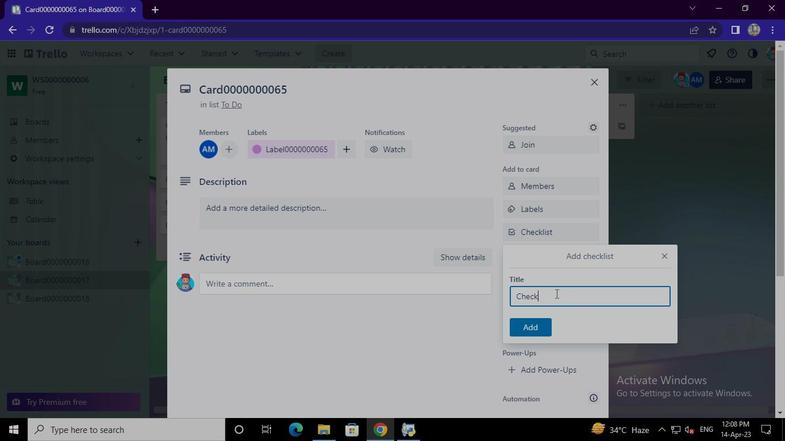 
Action: Keyboard Key.backspace
Screenshot: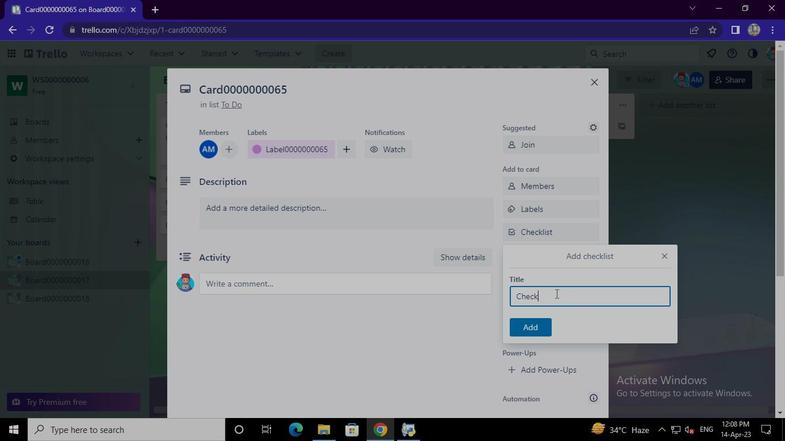 
Action: Keyboard Key.backspace
Screenshot: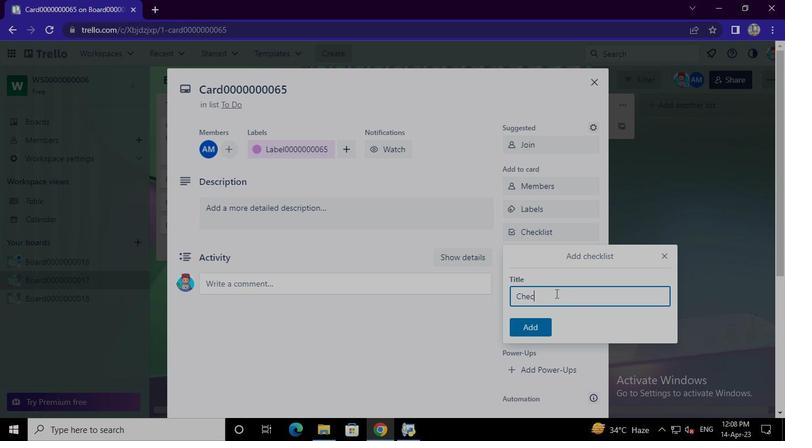 
Action: Keyboard Key.backspace
Screenshot: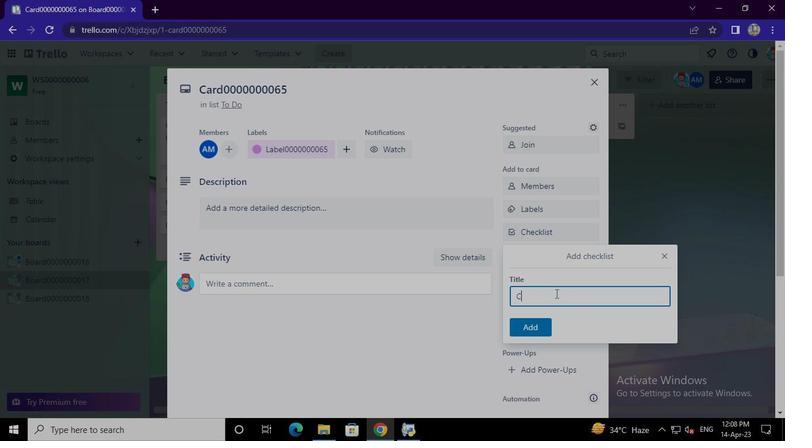 
Action: Keyboard Key.backspace
Screenshot: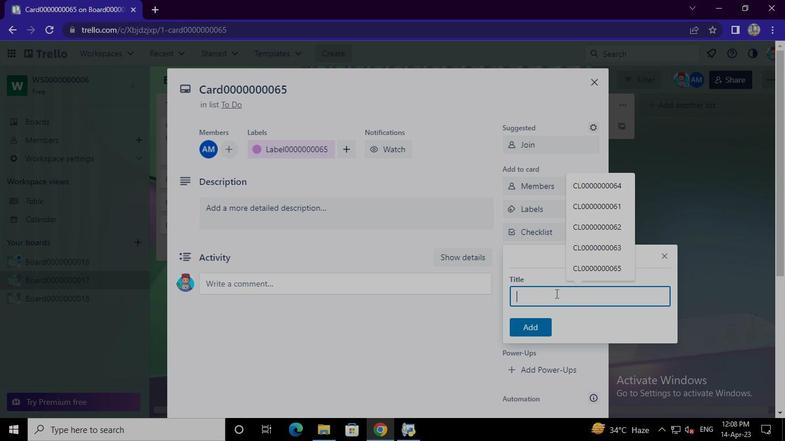 
Action: Keyboard Key.backspace
Screenshot: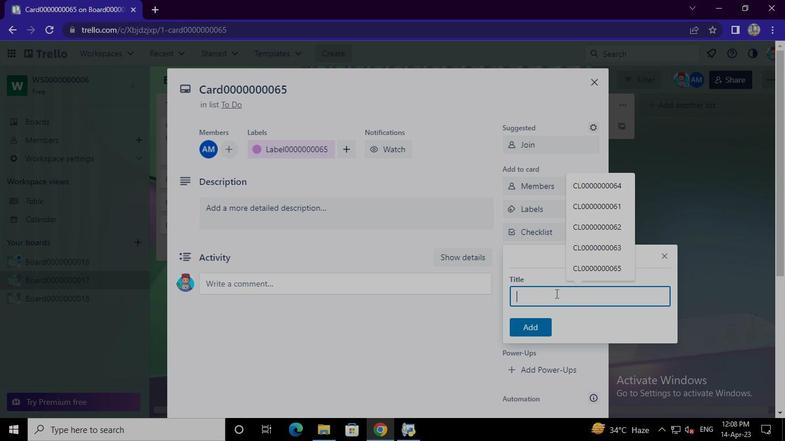 
Action: Keyboard Key.backspace
Screenshot: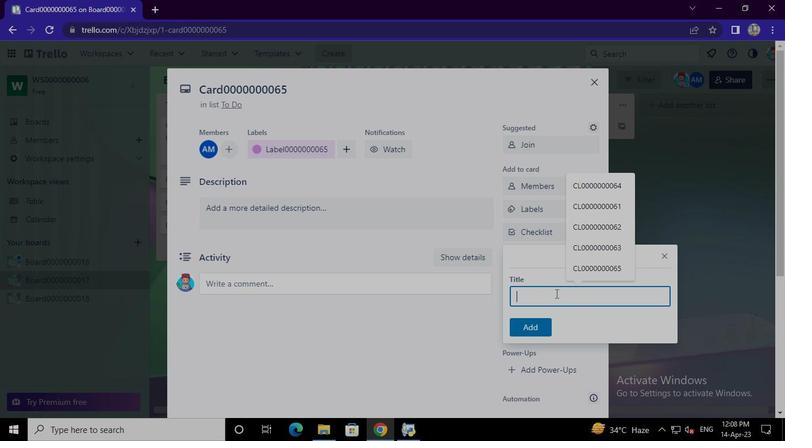 
Action: Keyboard Key.backspace
Screenshot: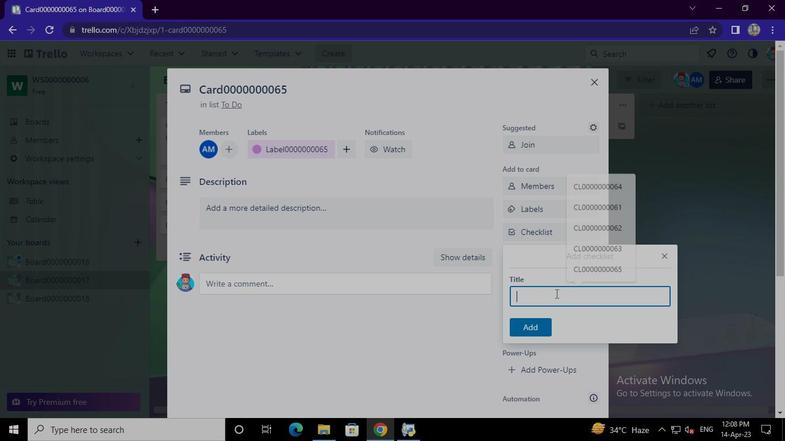 
Action: Keyboard Key.backspace
Screenshot: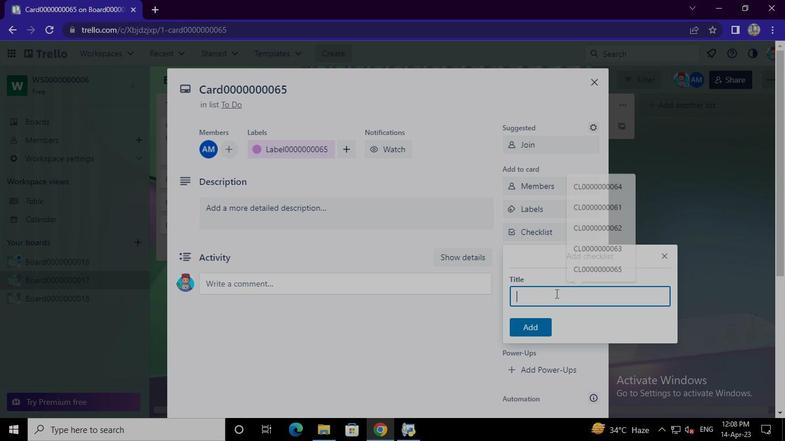 
Action: Keyboard Key.backspace
Screenshot: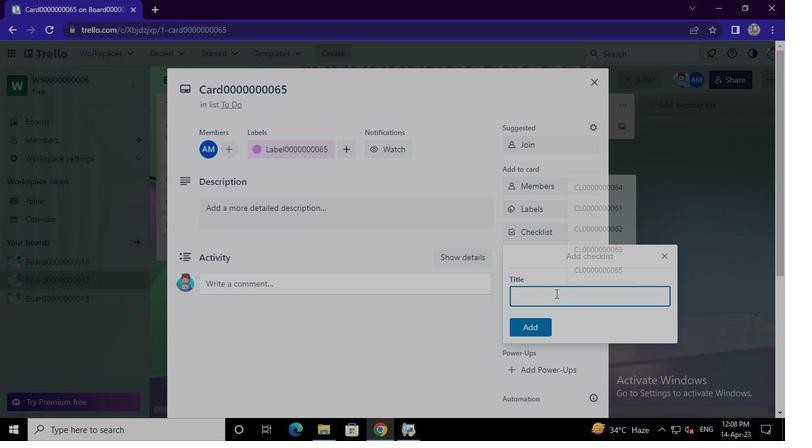 
Action: Keyboard Key.backspace
Screenshot: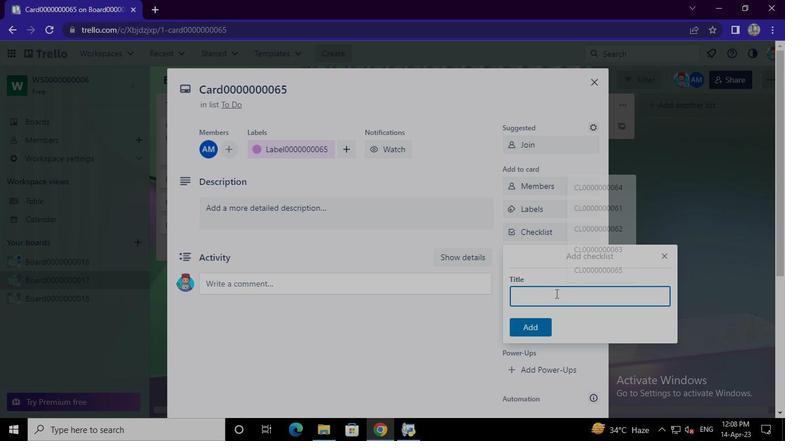 
Action: Keyboard Key.backspace
Screenshot: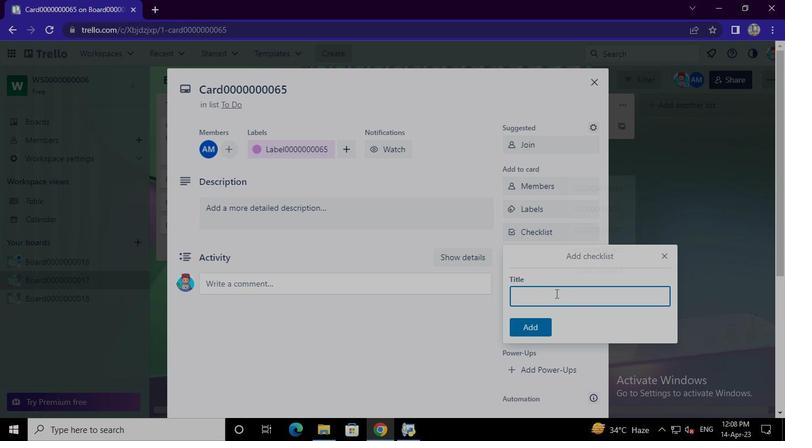 
Action: Keyboard Key.backspace
Screenshot: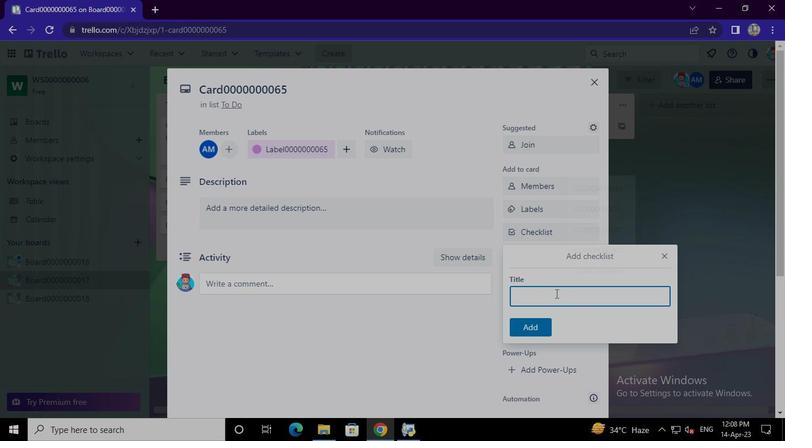 
Action: Keyboard Key.backspace
Screenshot: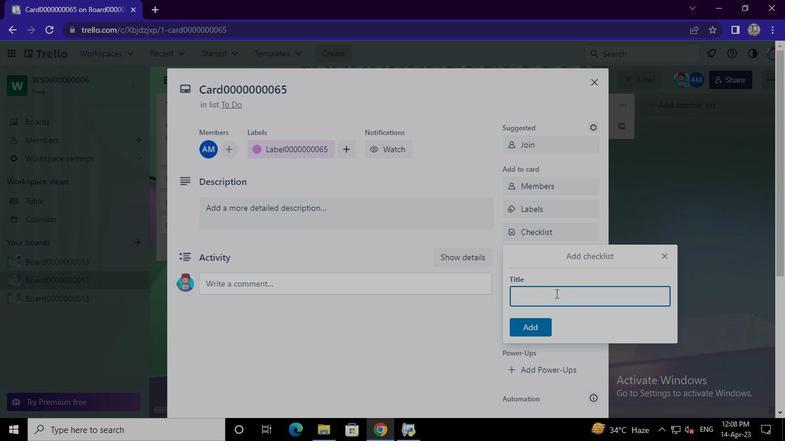 
Action: Keyboard Key.backspace
Screenshot: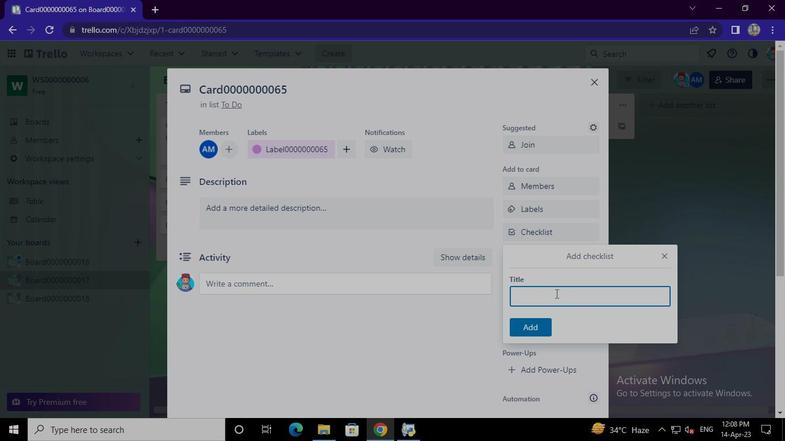 
Action: Keyboard Key.backspace
Screenshot: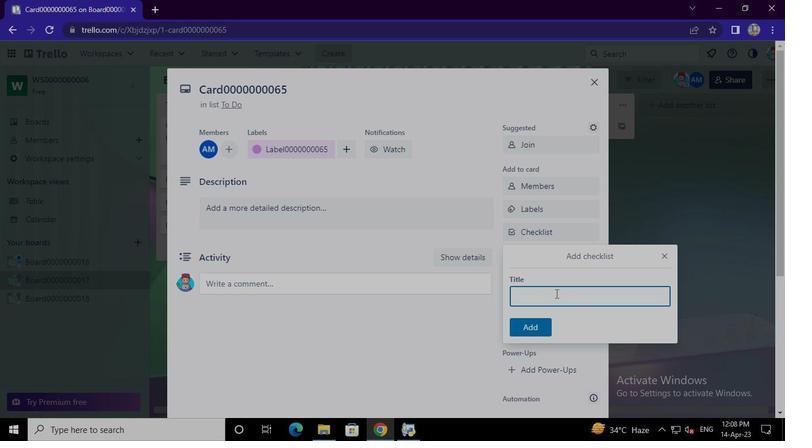 
Action: Keyboard Key.backspace
Screenshot: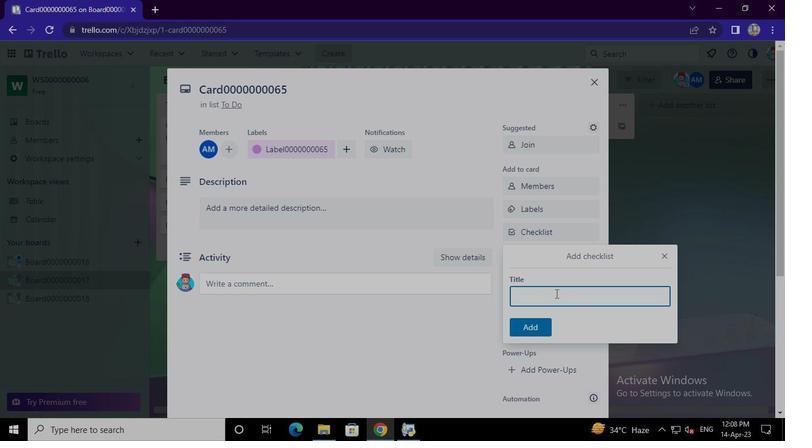 
Action: Keyboard Key.backspace
Screenshot: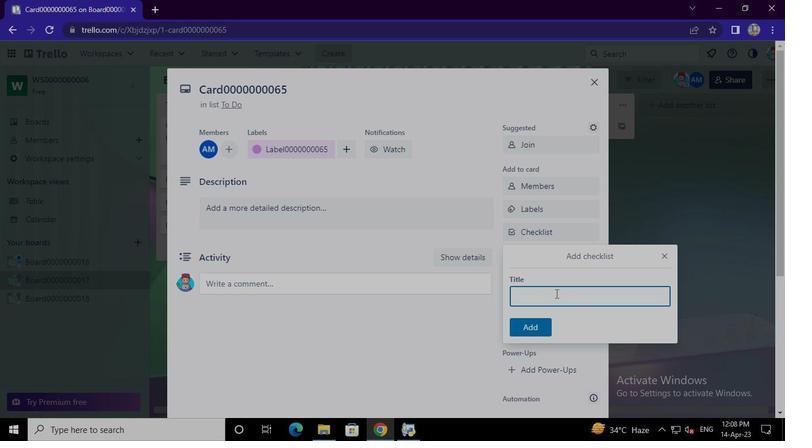 
Action: Keyboard Key.shift
Screenshot: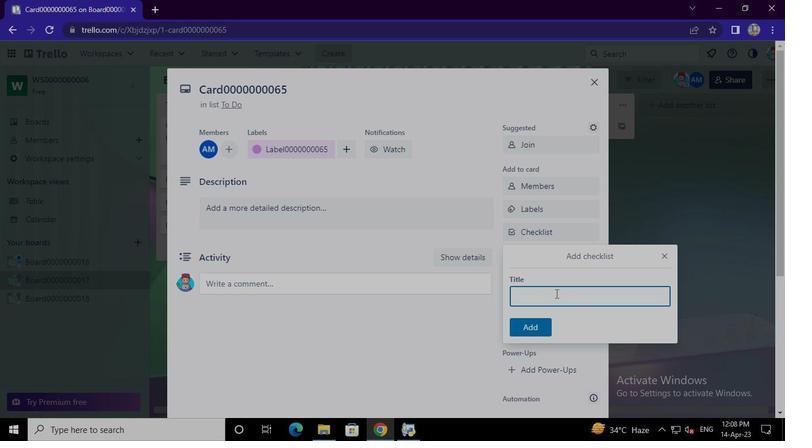 
Action: Keyboard C
Screenshot: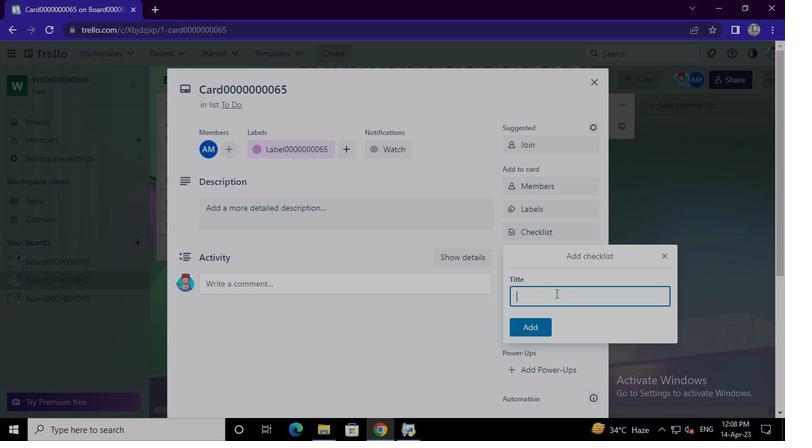 
Action: Keyboard L
Screenshot: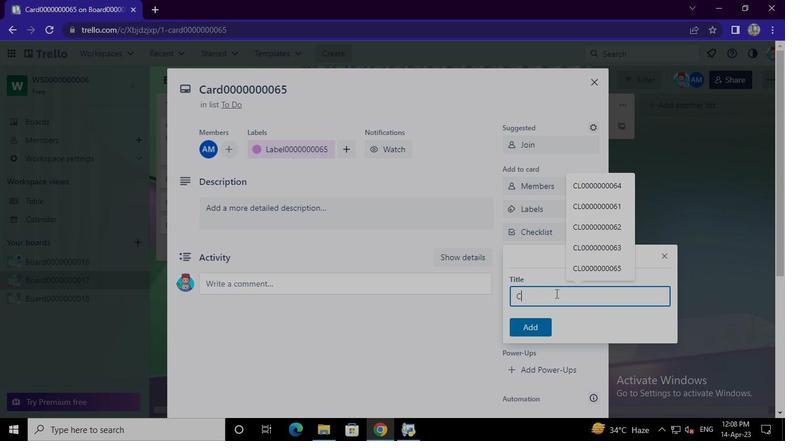 
Action: Keyboard <96>
Screenshot: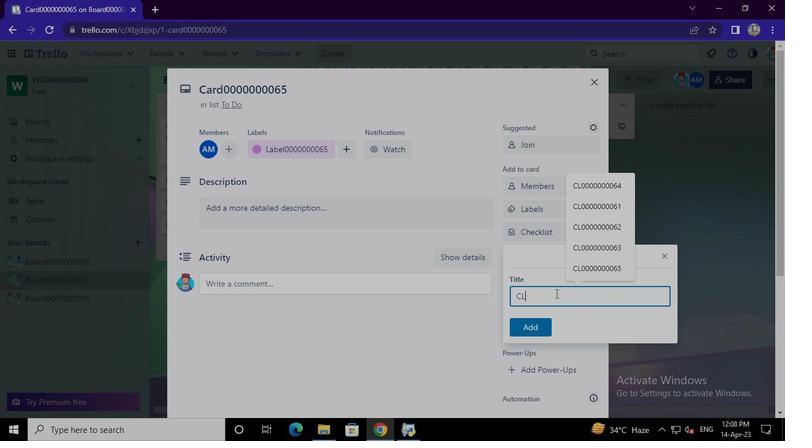 
Action: Keyboard <96>
Screenshot: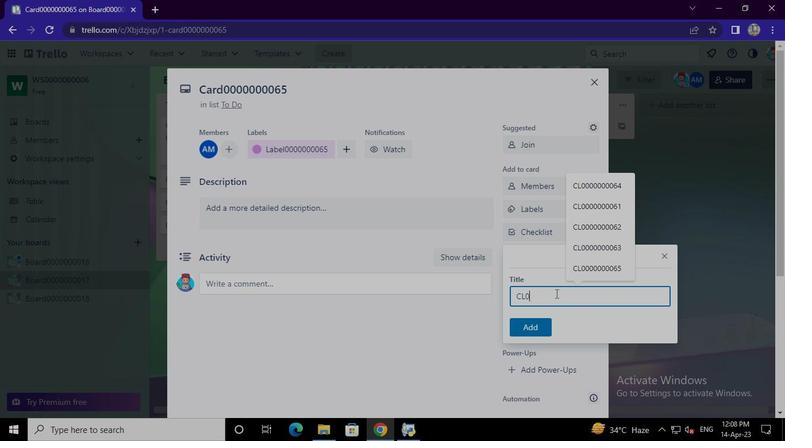
Action: Keyboard <96>
Screenshot: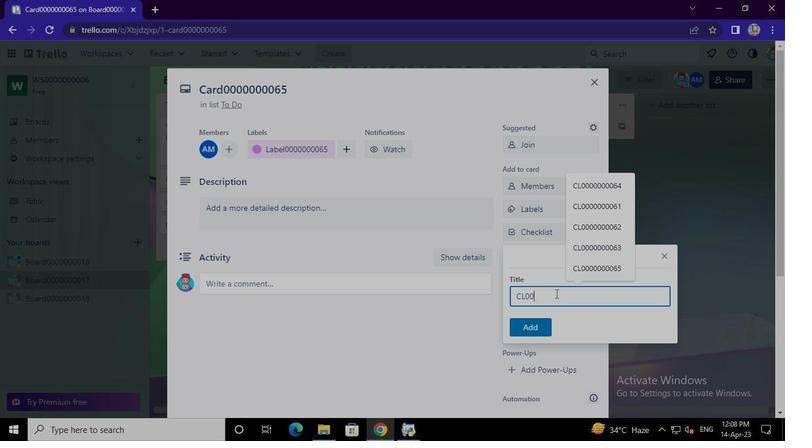 
Action: Keyboard <96>
Screenshot: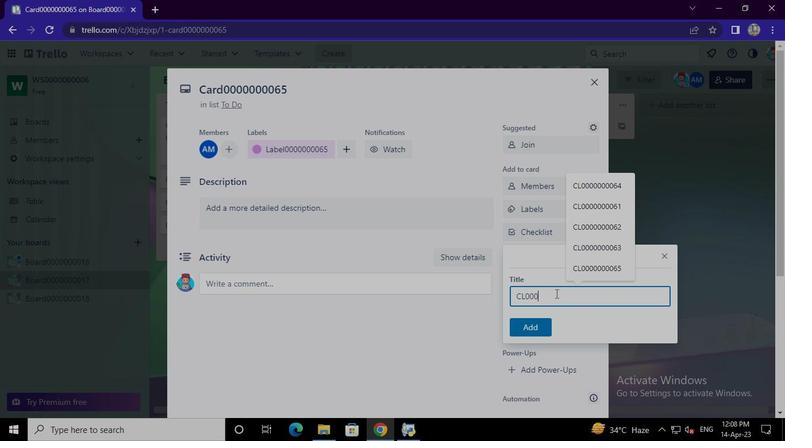 
Action: Keyboard <96>
Screenshot: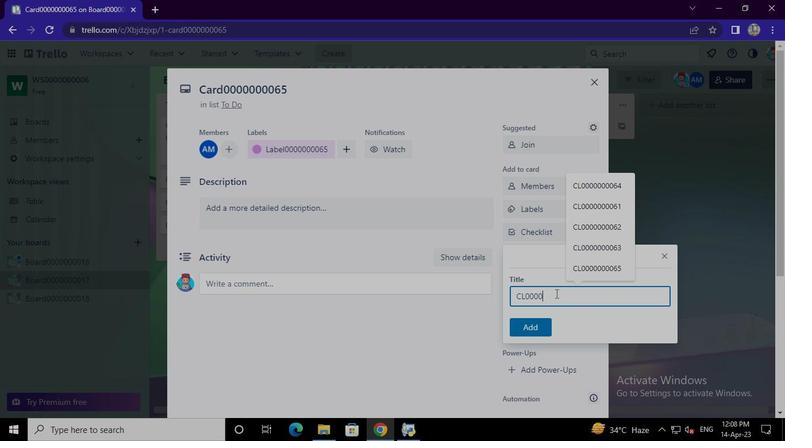 
Action: Keyboard <96>
Screenshot: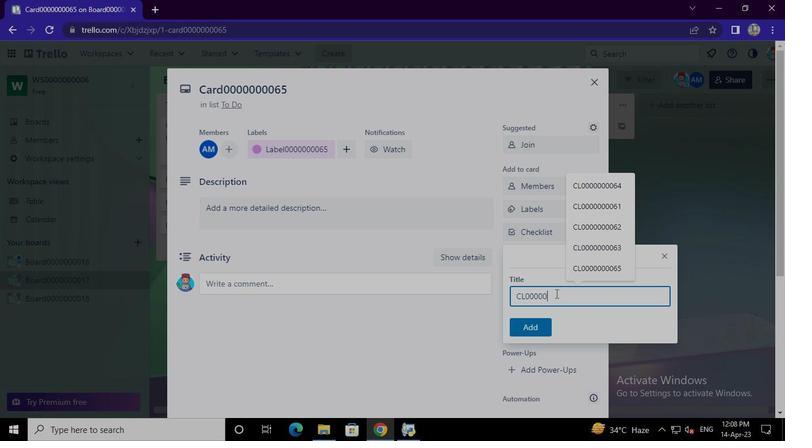 
Action: Keyboard <96>
Screenshot: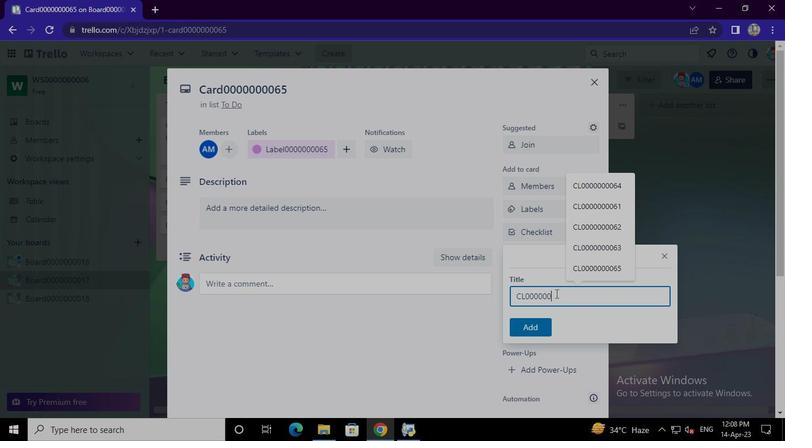 
Action: Keyboard <96>
Screenshot: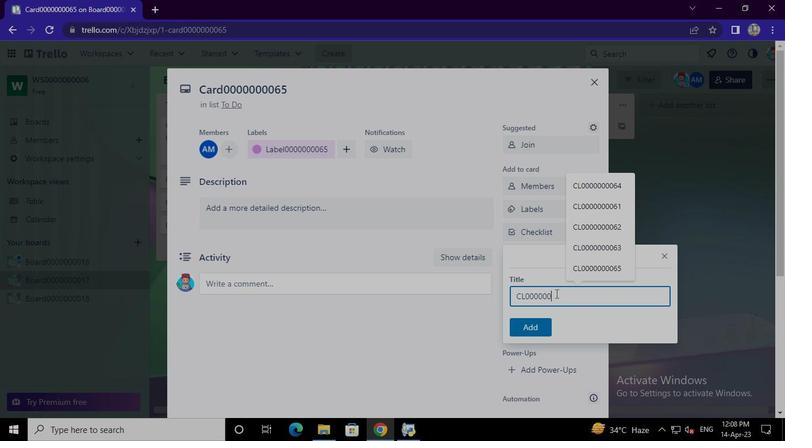 
Action: Keyboard <102>
Screenshot: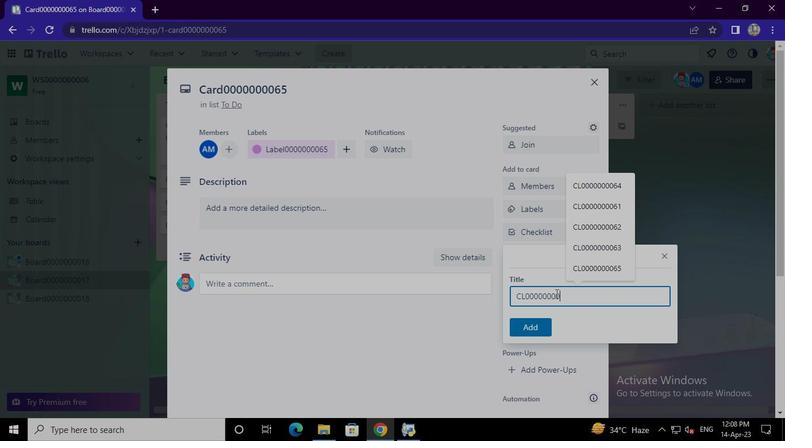 
Action: Keyboard <101>
Screenshot: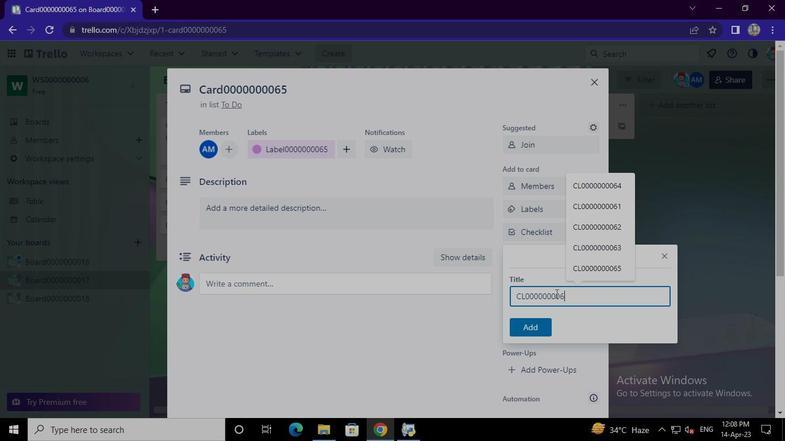 
Action: Mouse moved to (529, 324)
Screenshot: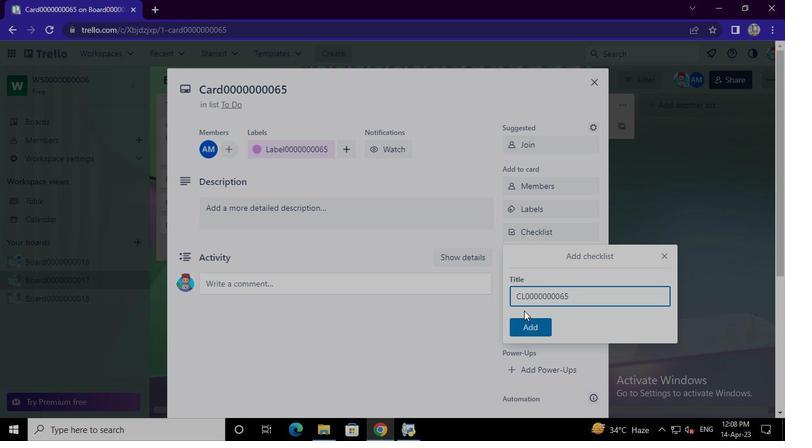 
Action: Mouse pressed left at (529, 324)
Screenshot: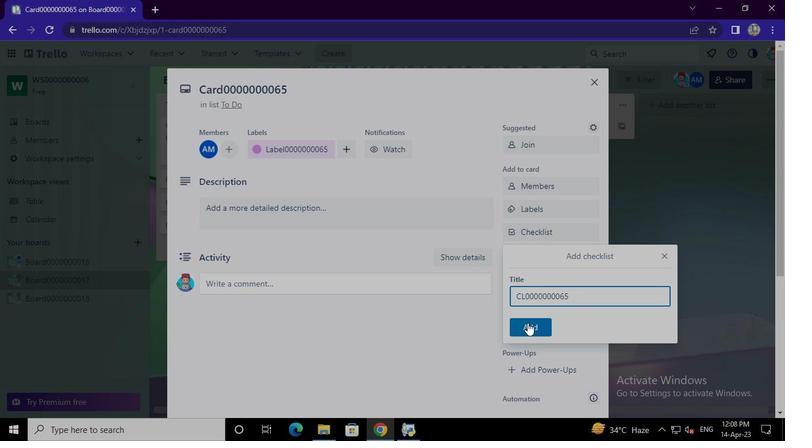 
Action: Mouse moved to (531, 258)
Screenshot: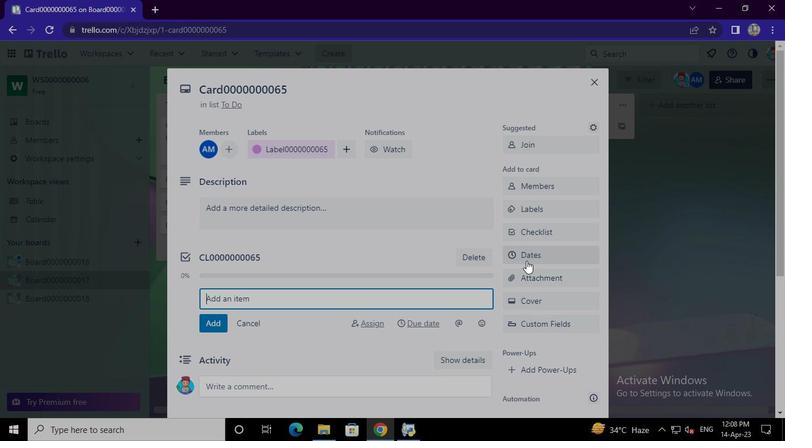 
Action: Mouse pressed left at (531, 258)
Screenshot: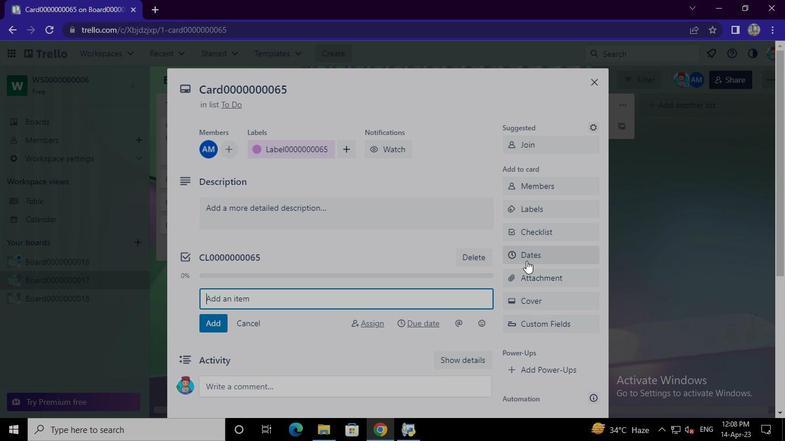 
Action: Mouse moved to (516, 321)
Screenshot: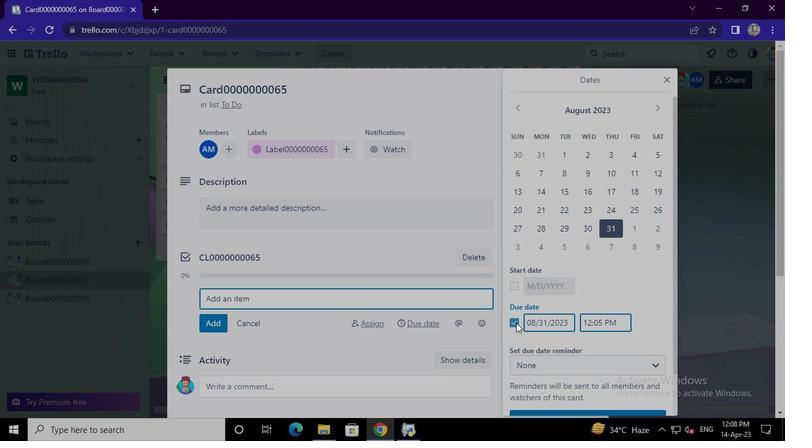 
Action: Mouse pressed left at (516, 321)
Screenshot: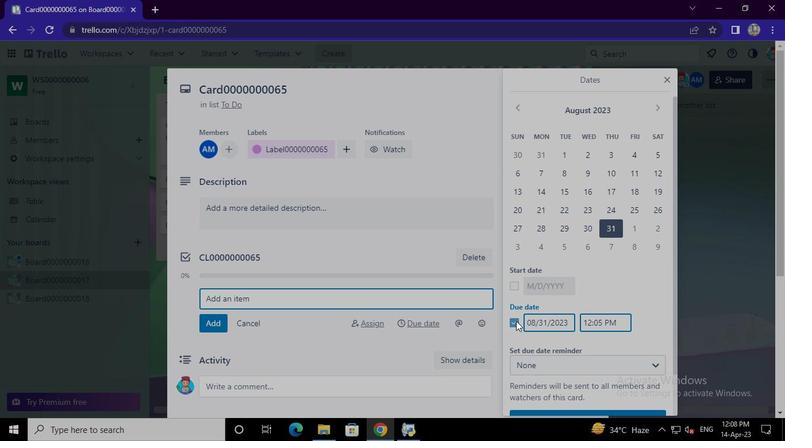 
Action: Mouse moved to (516, 287)
Screenshot: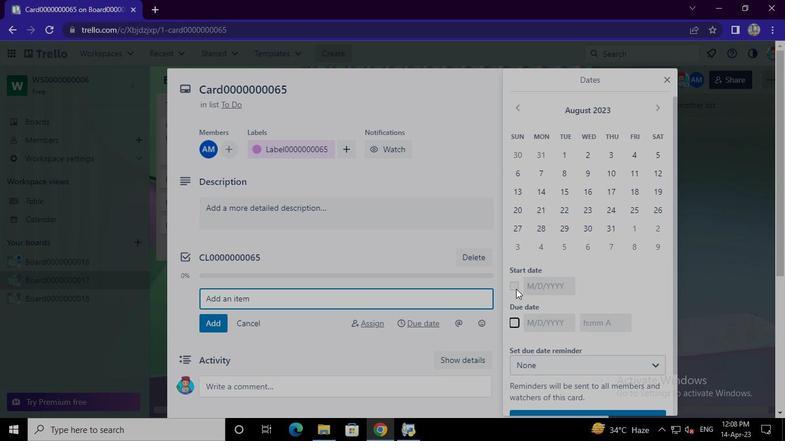 
Action: Mouse pressed left at (516, 287)
Screenshot: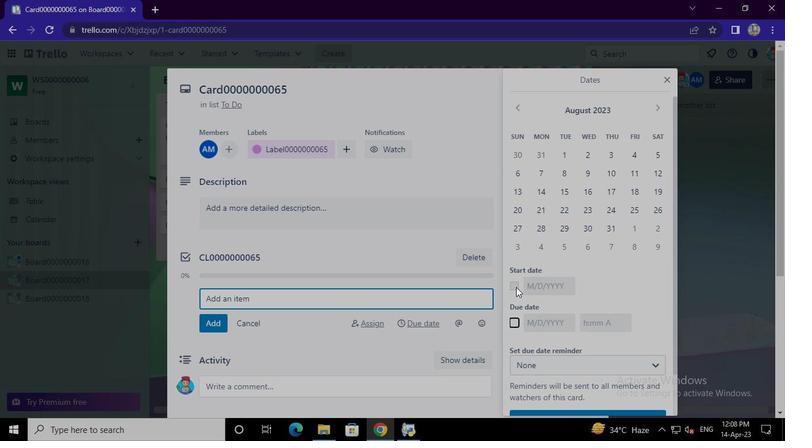 
Action: Mouse moved to (565, 154)
Screenshot: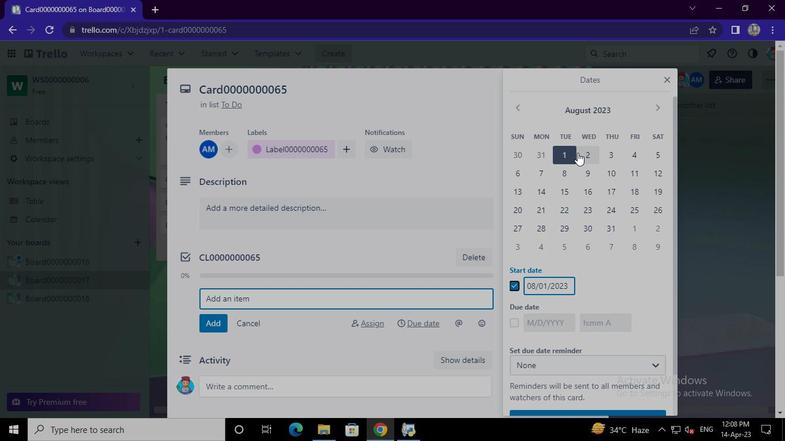 
Action: Mouse pressed left at (565, 154)
Screenshot: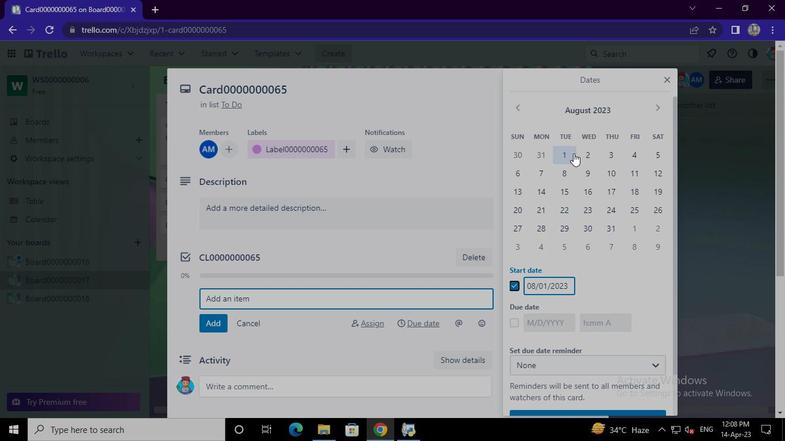 
Action: Mouse moved to (513, 323)
Screenshot: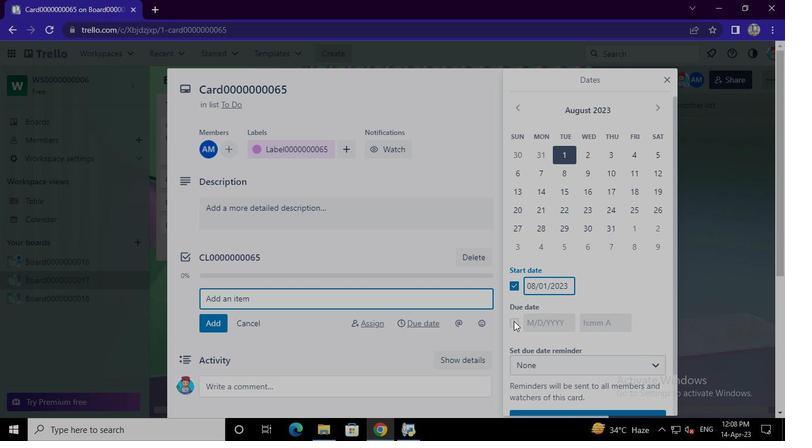 
Action: Mouse pressed left at (513, 323)
Screenshot: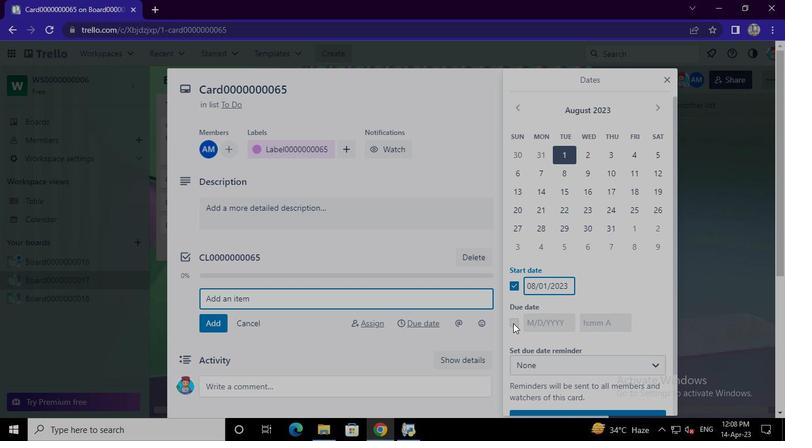 
Action: Mouse moved to (612, 227)
Screenshot: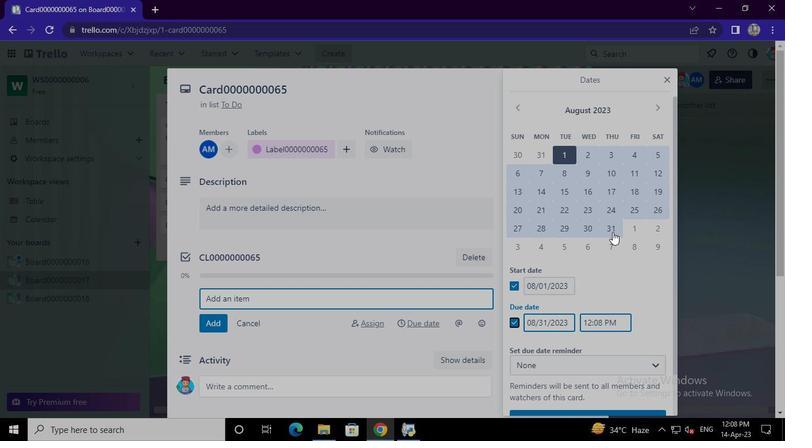 
Action: Mouse pressed left at (612, 227)
Screenshot: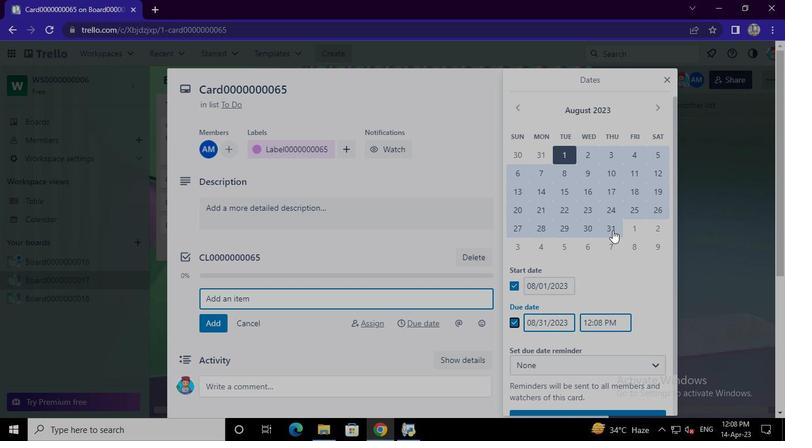 
Action: Mouse moved to (600, 410)
Screenshot: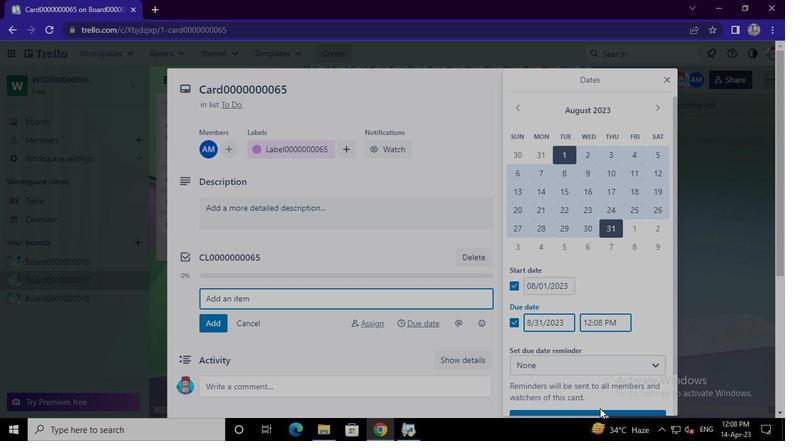 
Action: Mouse pressed left at (600, 410)
Screenshot: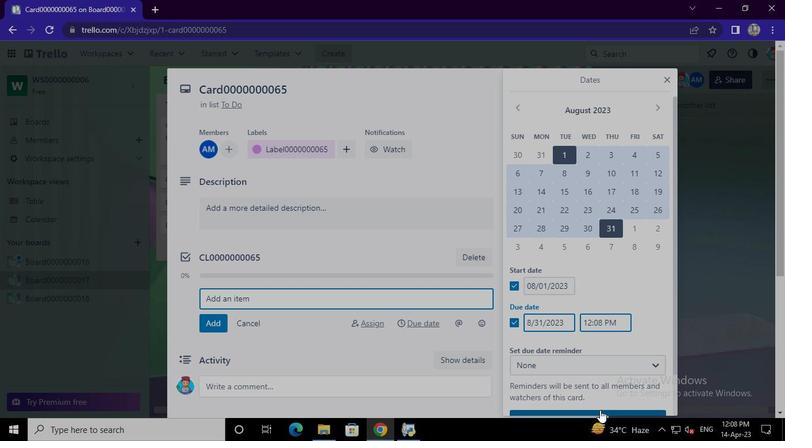 
Action: Mouse moved to (413, 435)
Screenshot: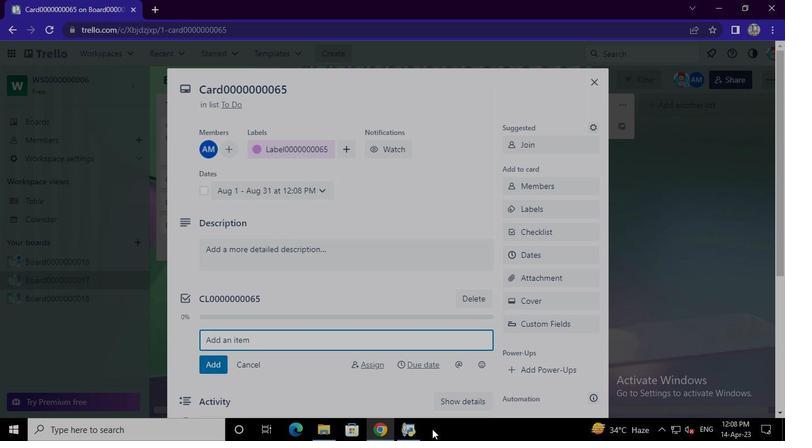 
Action: Mouse pressed left at (413, 435)
Screenshot: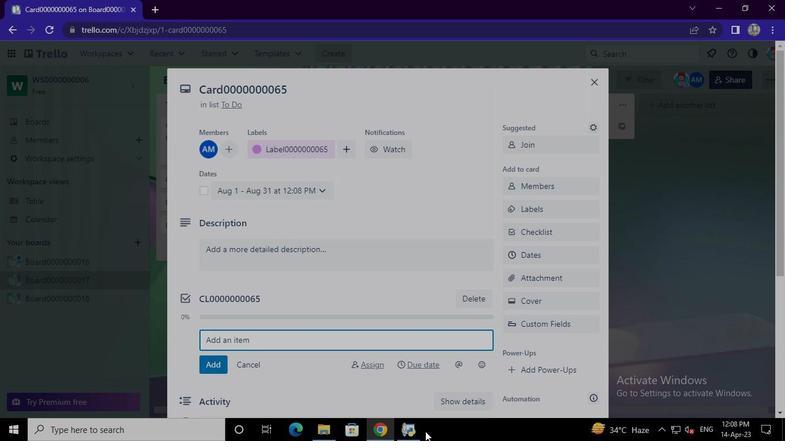 
Action: Mouse moved to (582, 42)
Screenshot: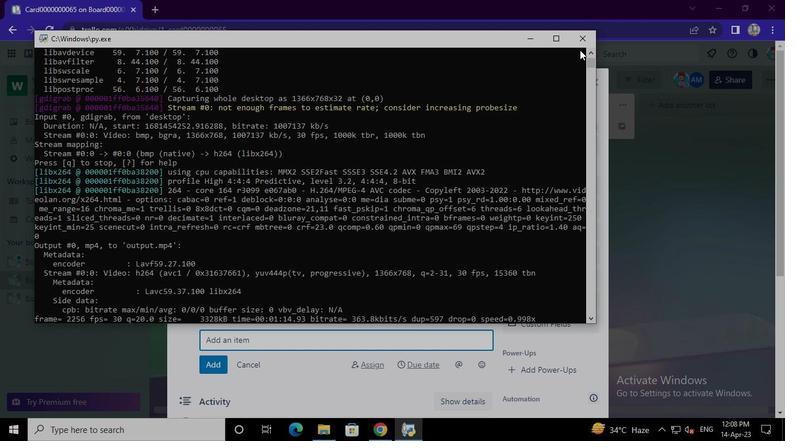 
Action: Mouse pressed left at (582, 42)
Screenshot: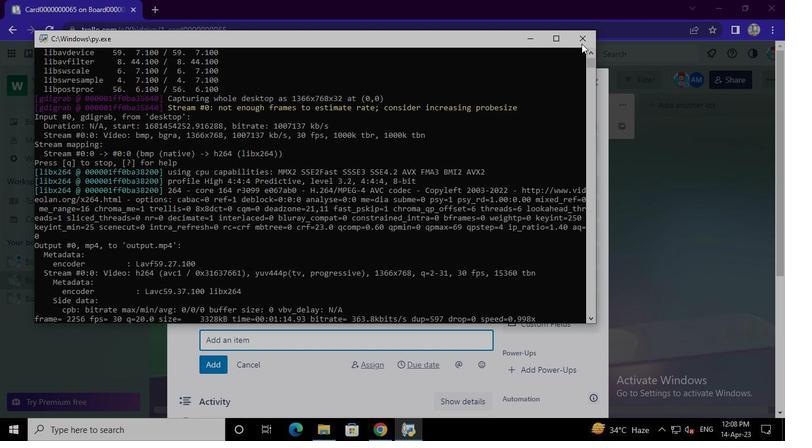 
Action: Mouse moved to (582, 42)
Screenshot: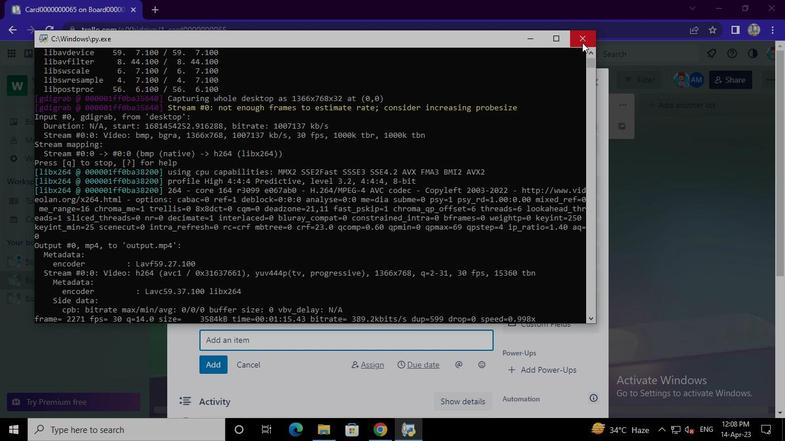 
